 Task: In Heading Bookman old style with yellow colour. Font size of heading  '18 Pt. 'Font style of data Calibri. Font size of data  9 Pt. Alignment of headline & data Align center. Fill color in cell of heading  Red. Font color of data Black. Apply border in Data Outer Border only. In the sheet  Attendance Sheet for Weekly Follow-upbook
Action: Mouse moved to (175, 125)
Screenshot: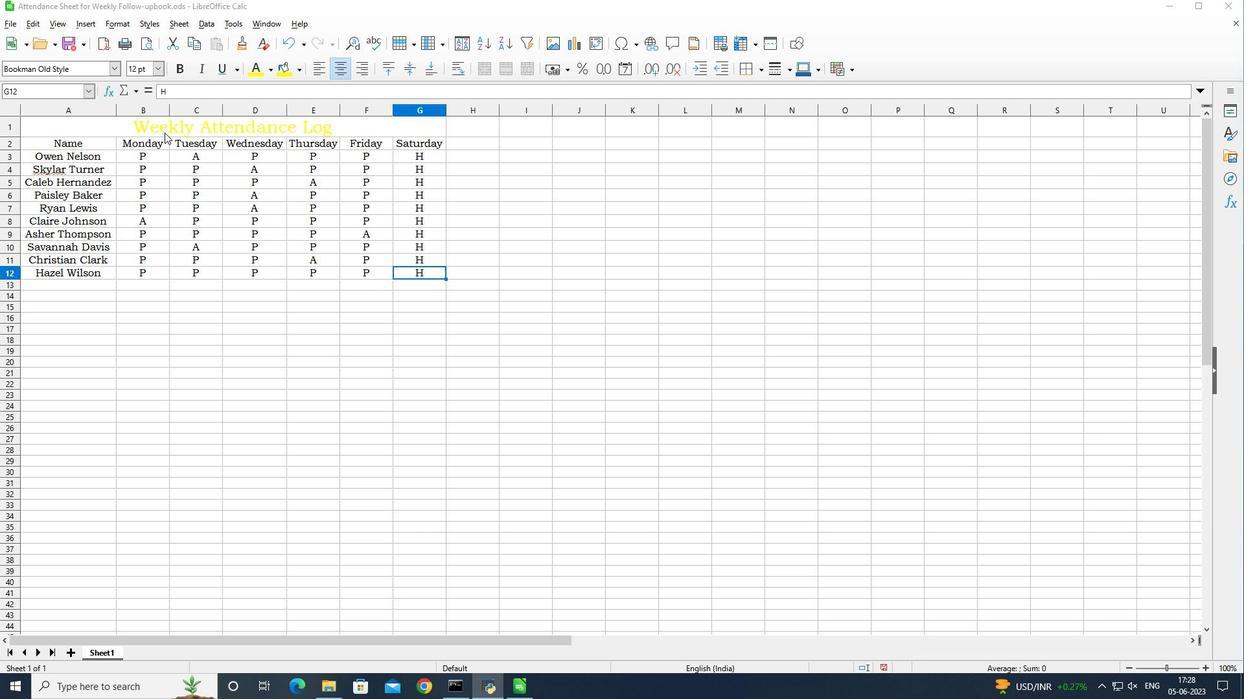
Action: Mouse pressed left at (175, 125)
Screenshot: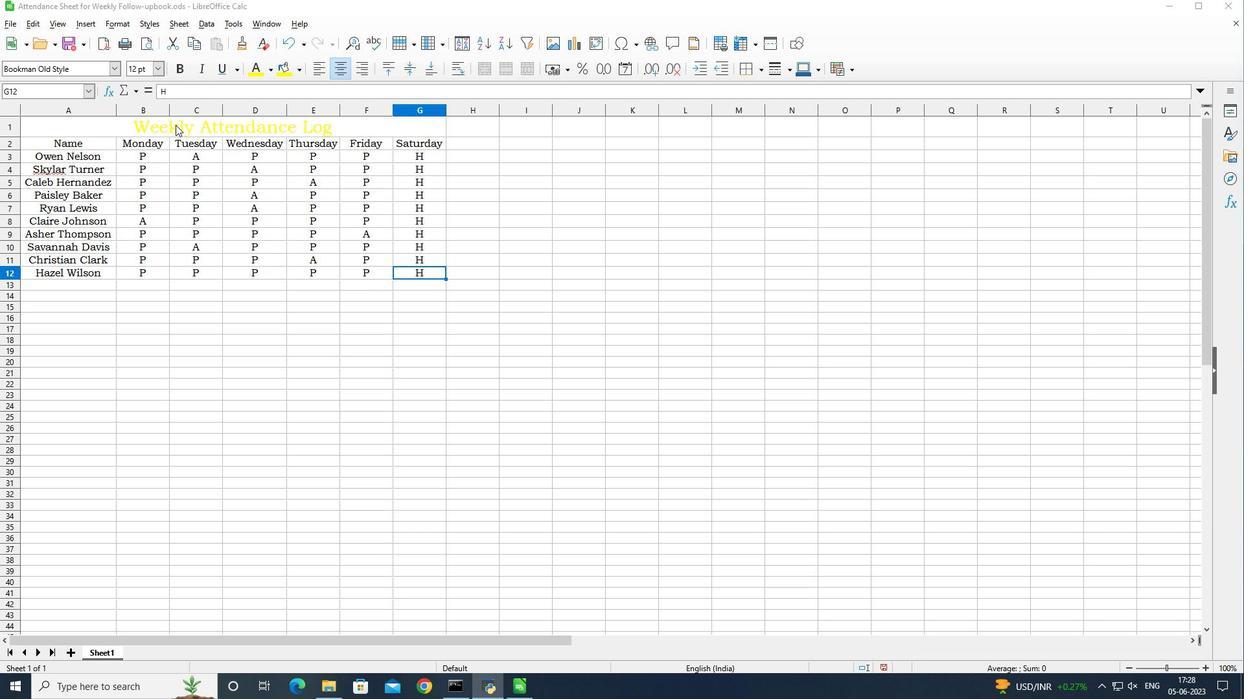 
Action: Mouse moved to (112, 64)
Screenshot: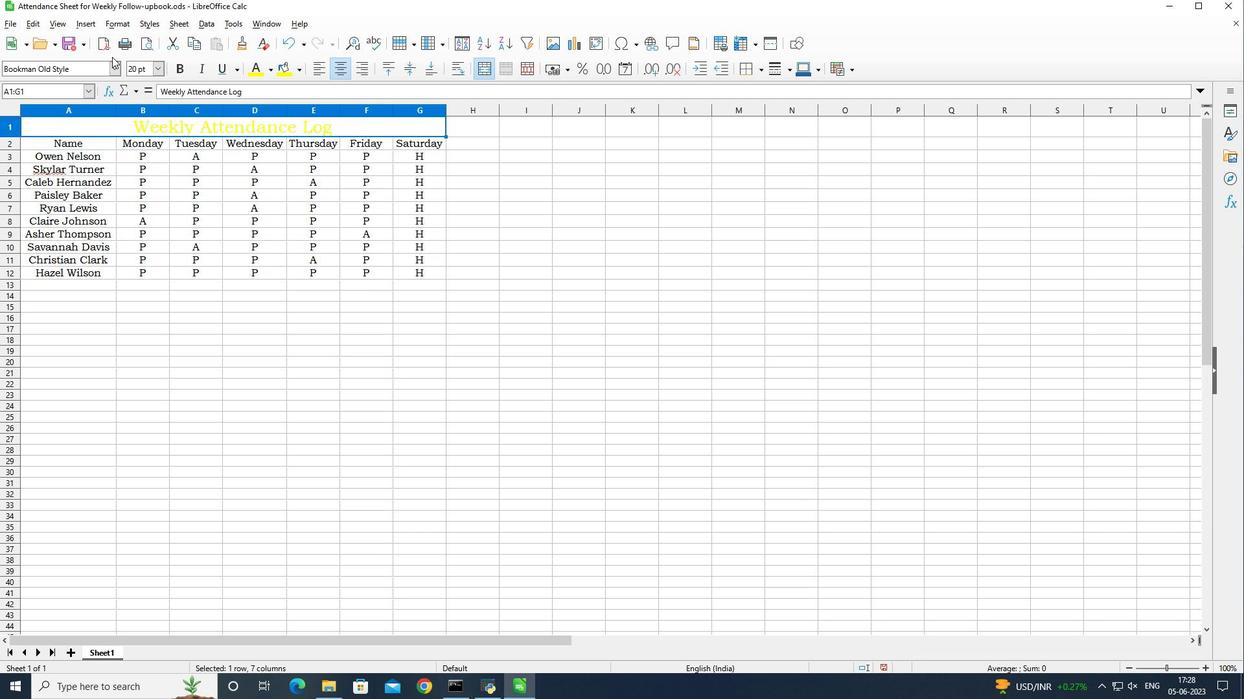 
Action: Mouse pressed left at (112, 64)
Screenshot: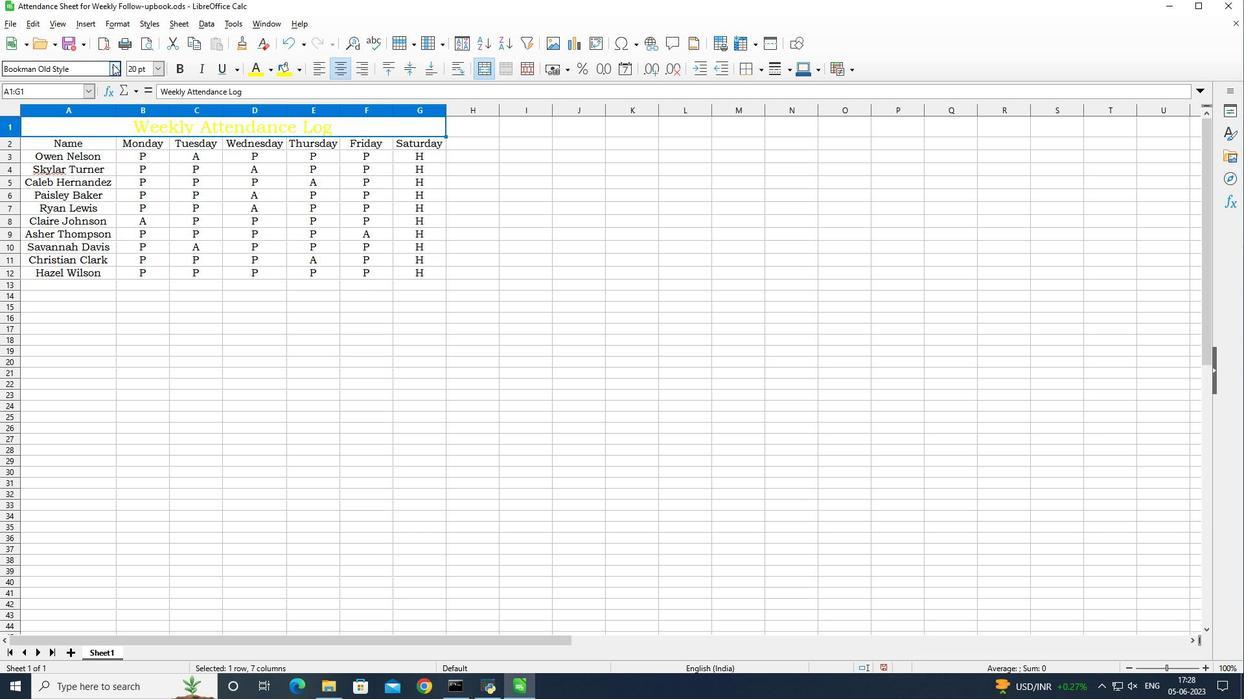 
Action: Mouse moved to (104, 89)
Screenshot: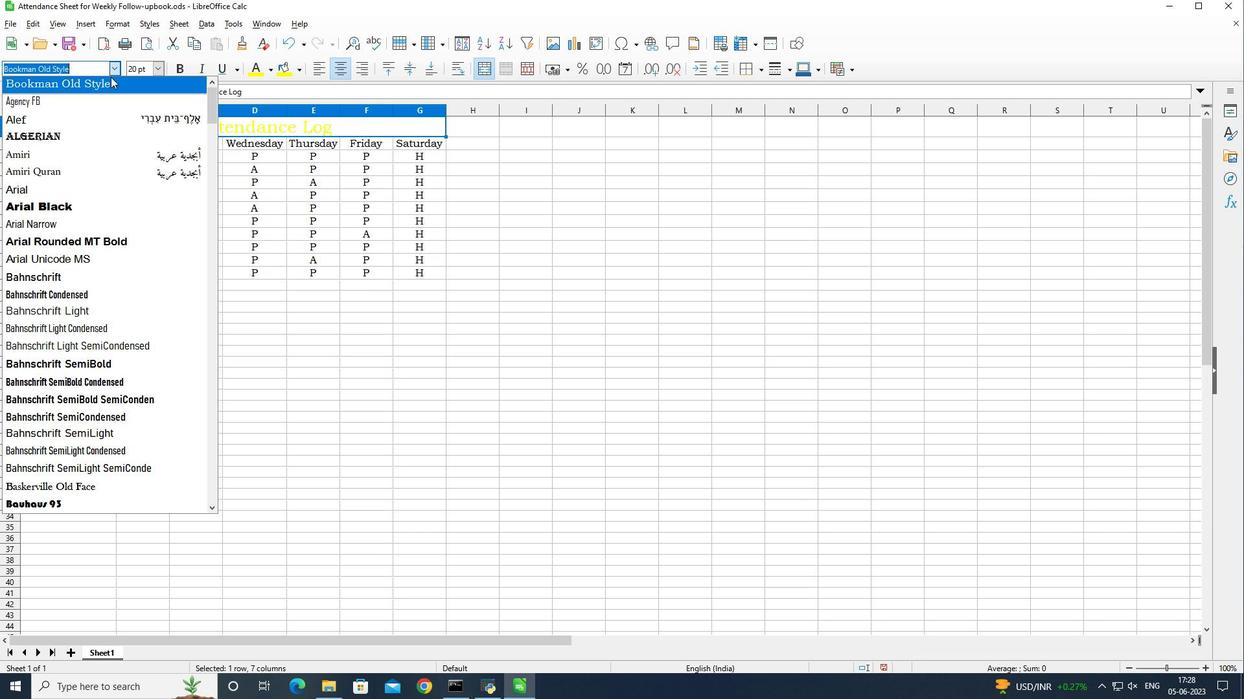 
Action: Mouse pressed left at (104, 89)
Screenshot: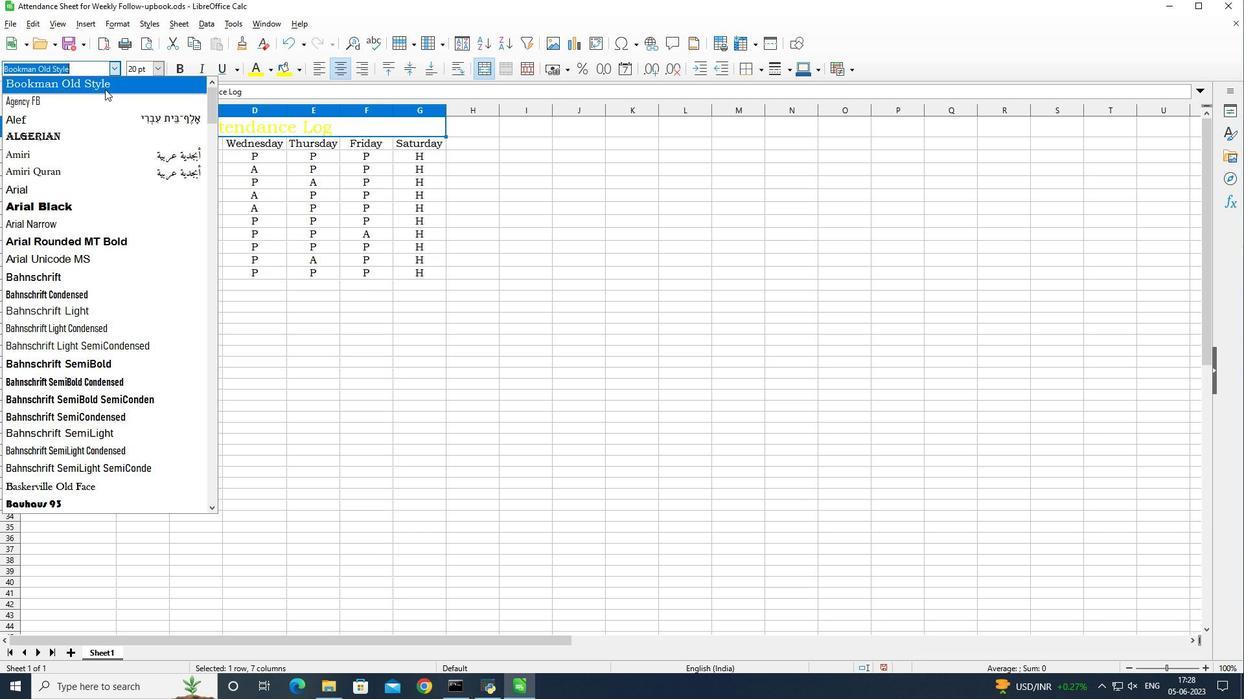 
Action: Mouse moved to (271, 73)
Screenshot: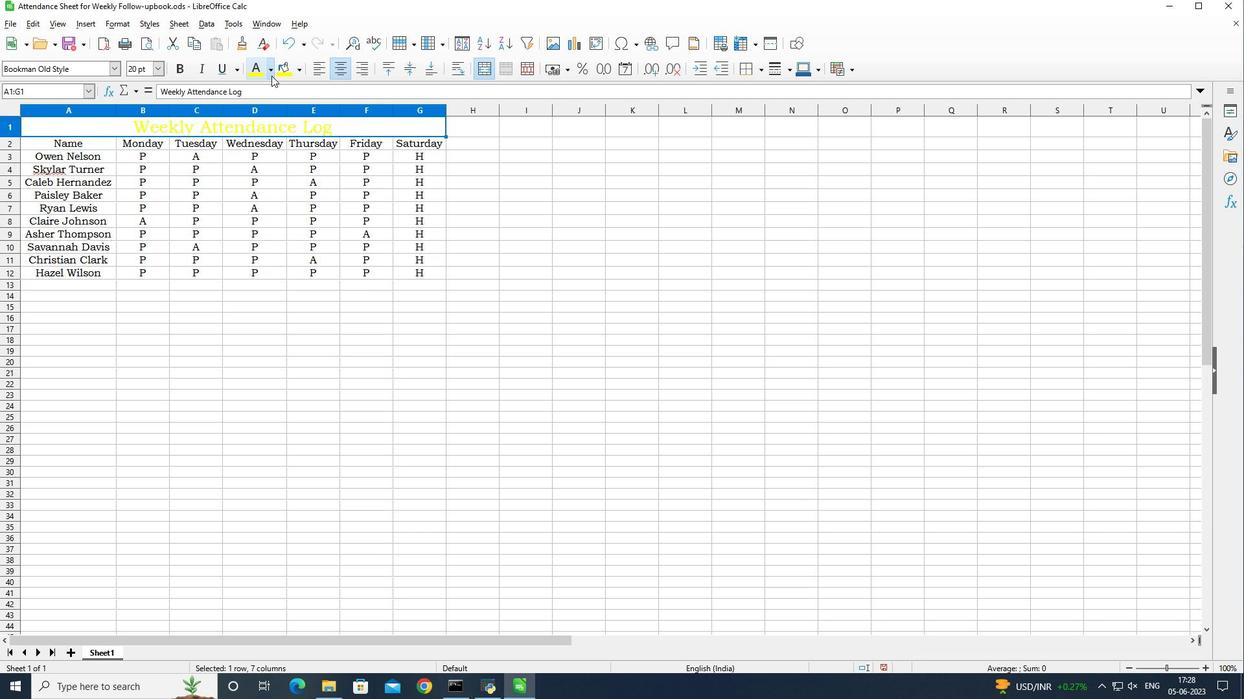 
Action: Mouse pressed left at (271, 73)
Screenshot: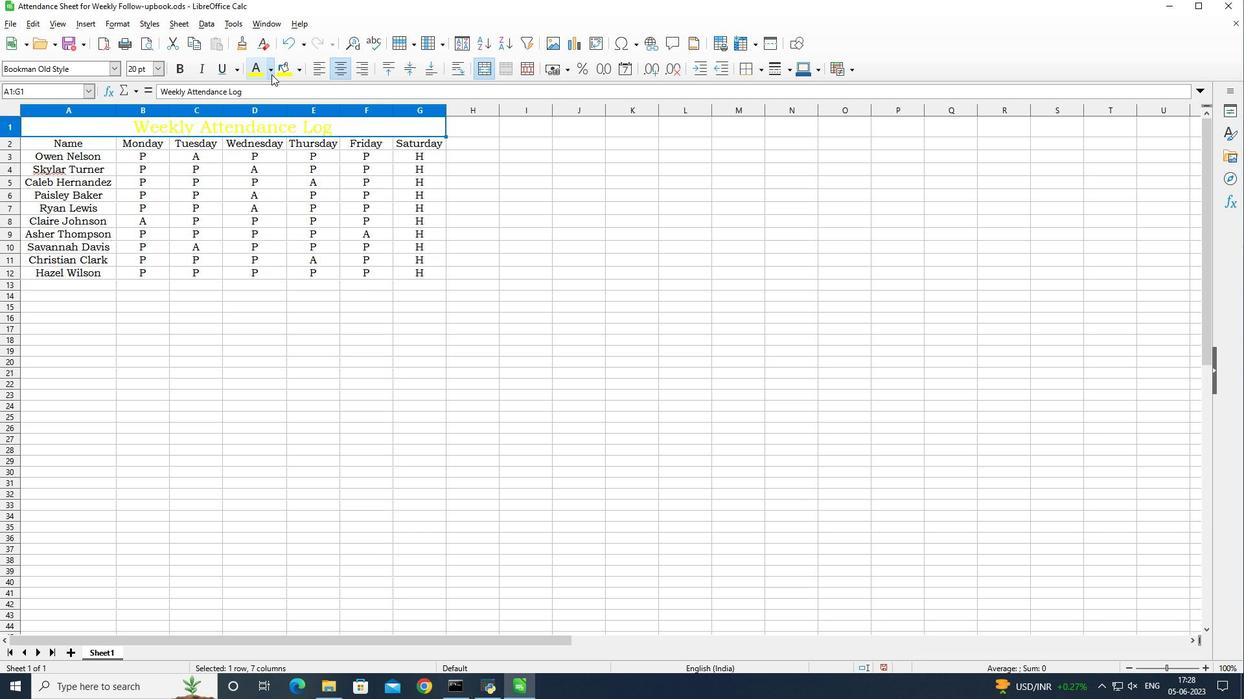 
Action: Mouse moved to (257, 161)
Screenshot: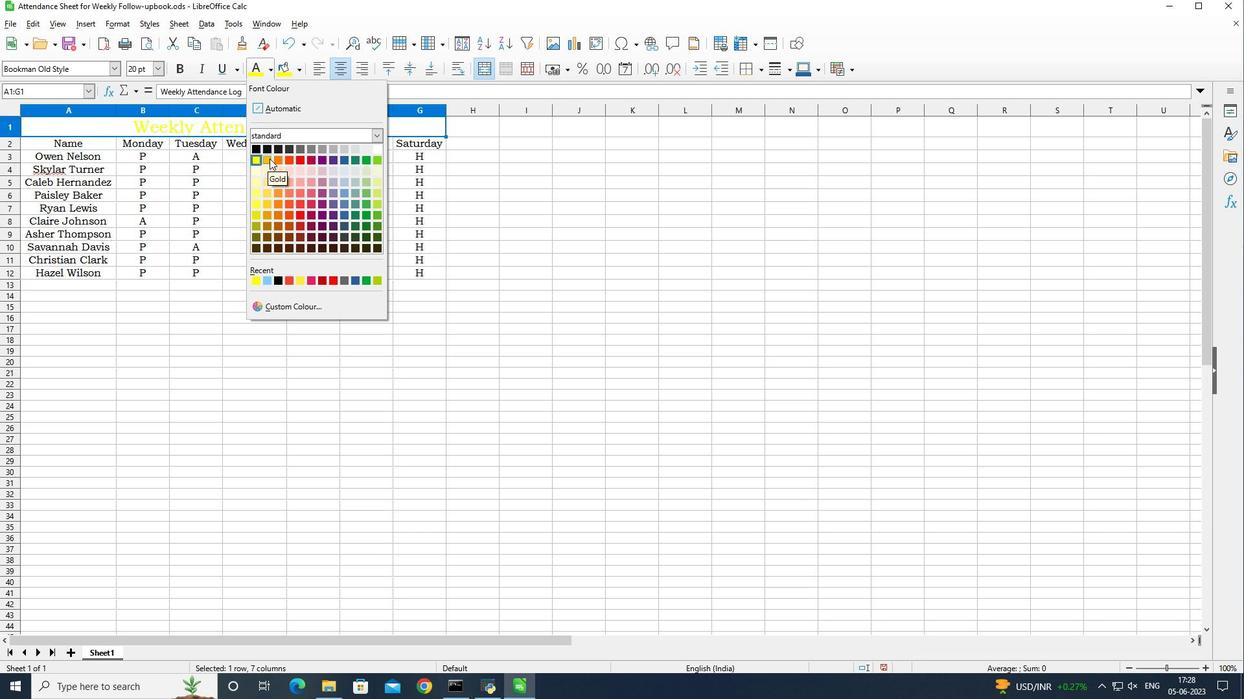 
Action: Mouse pressed left at (257, 161)
Screenshot: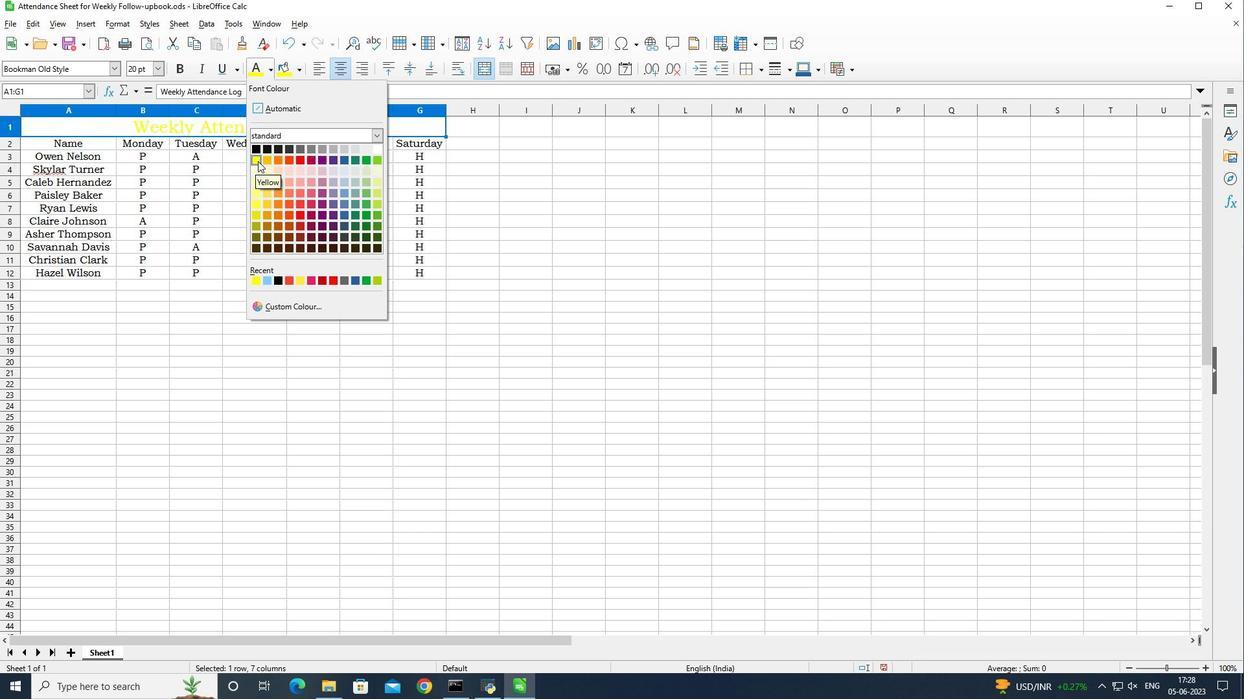 
Action: Mouse moved to (155, 69)
Screenshot: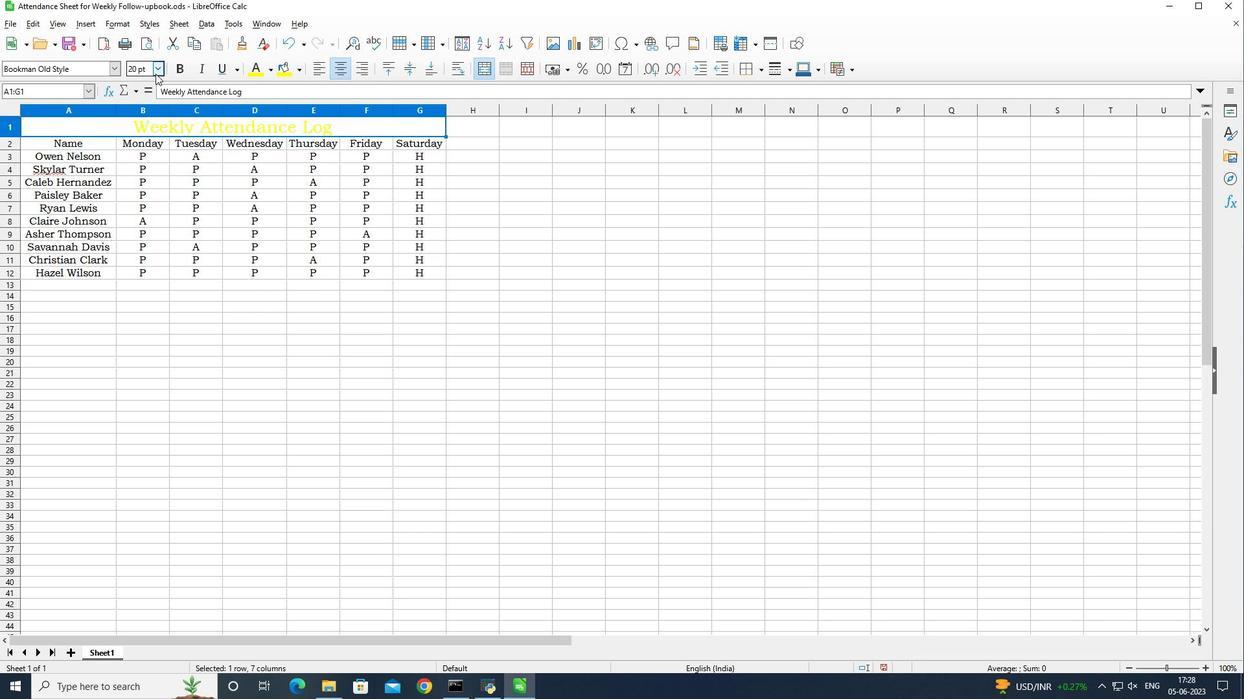 
Action: Mouse pressed left at (155, 69)
Screenshot: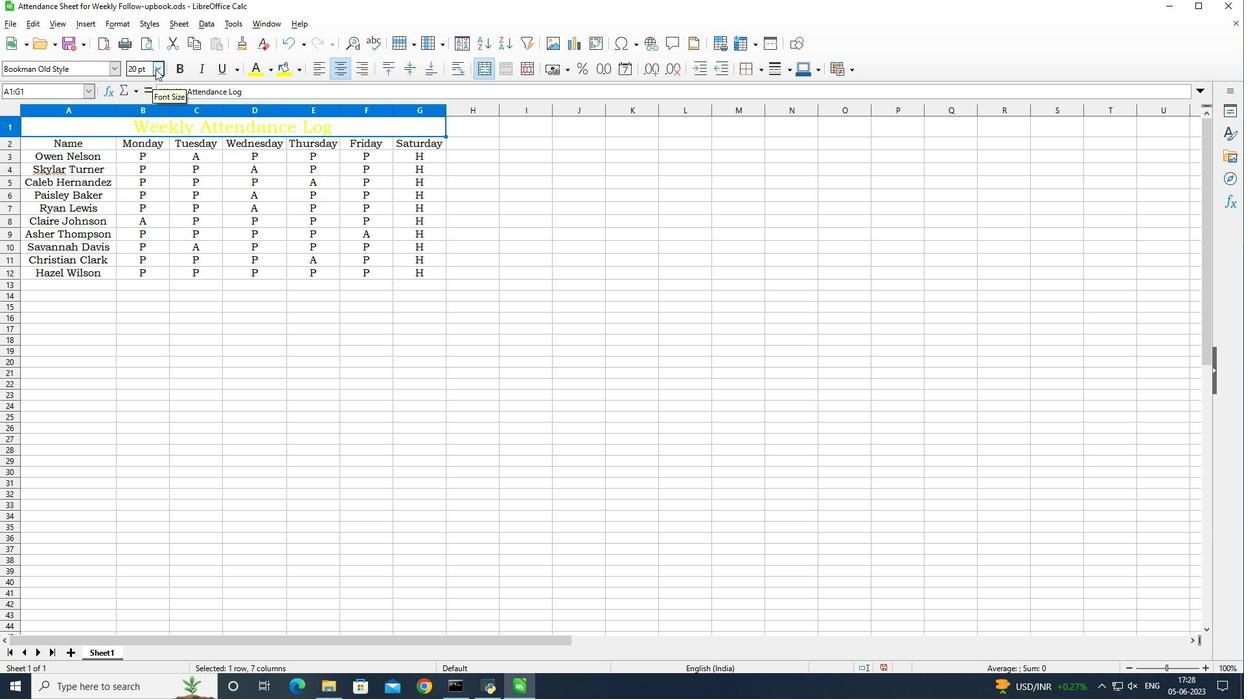 
Action: Mouse moved to (151, 202)
Screenshot: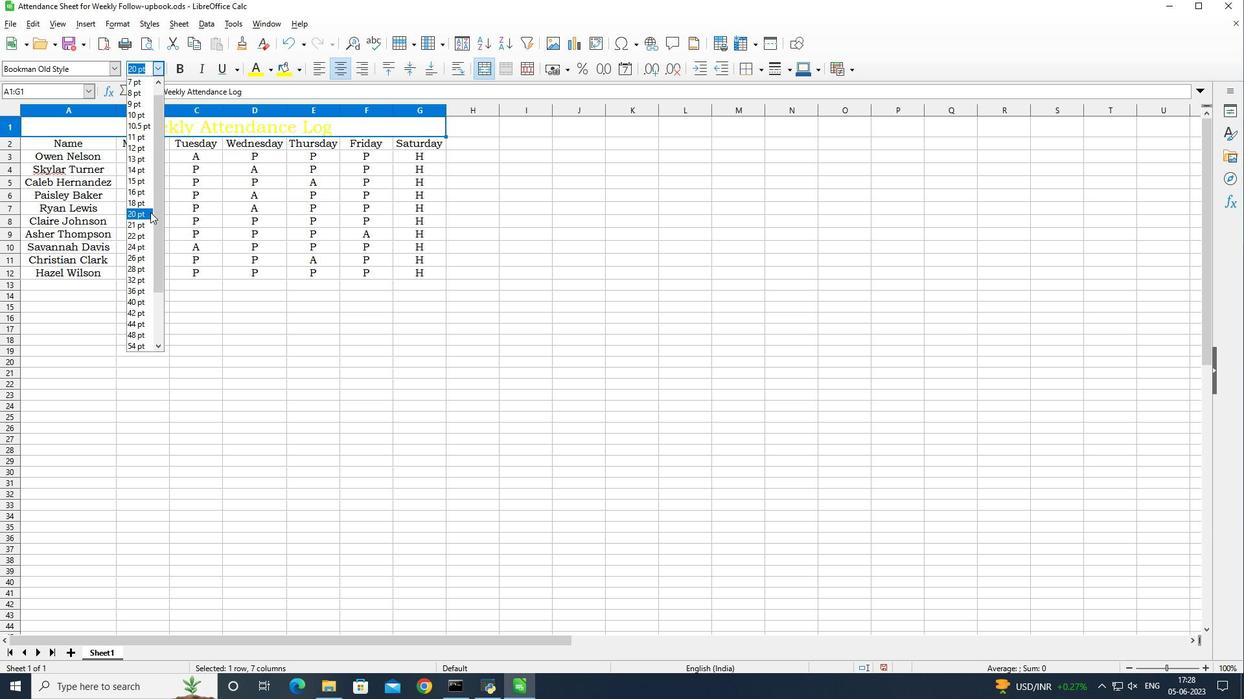 
Action: Mouse pressed left at (151, 202)
Screenshot: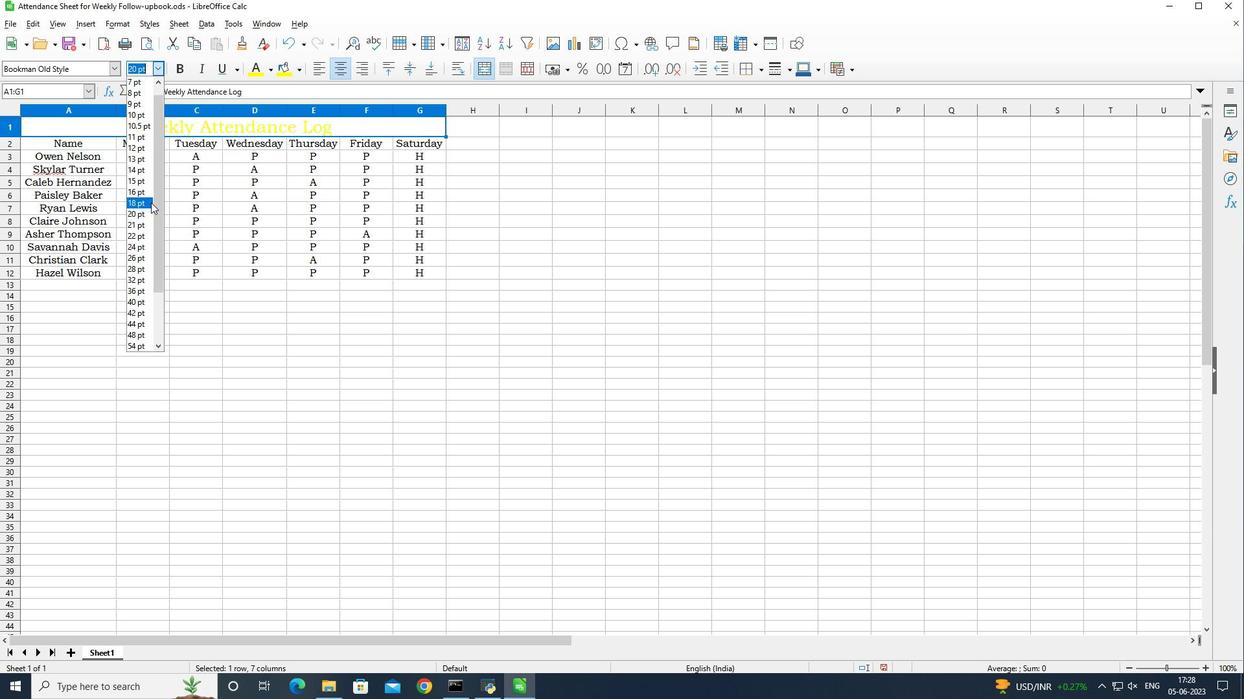 
Action: Mouse moved to (103, 142)
Screenshot: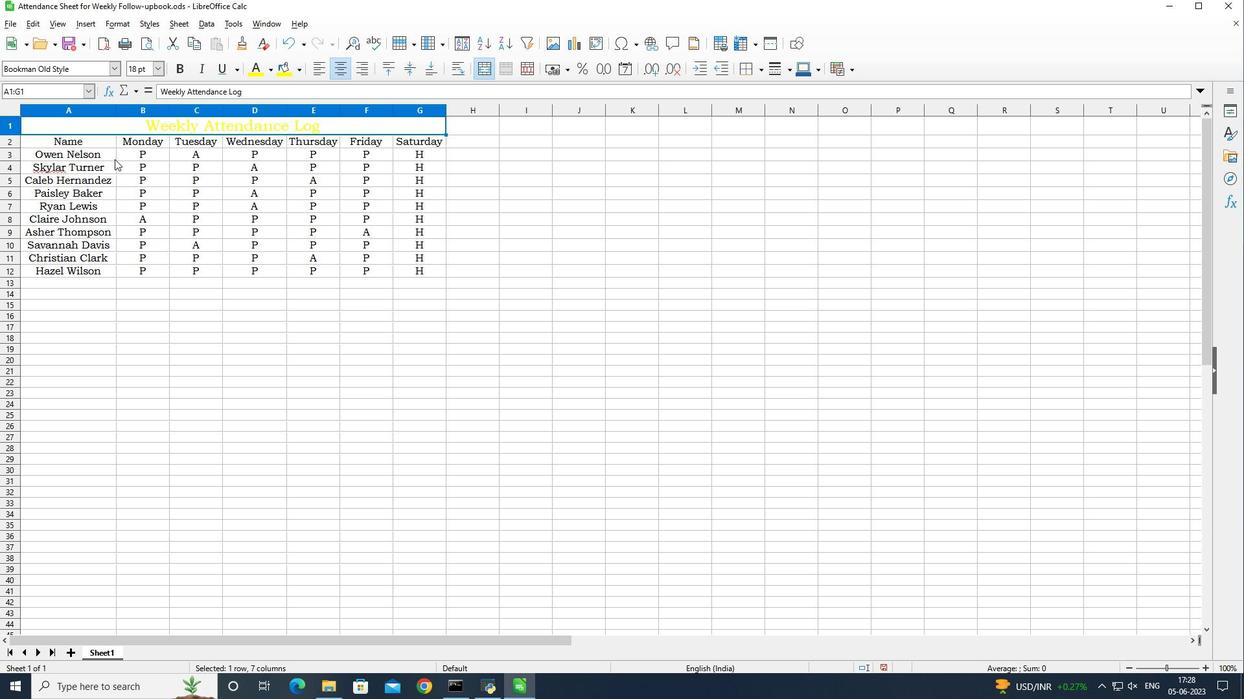 
Action: Mouse pressed left at (103, 142)
Screenshot: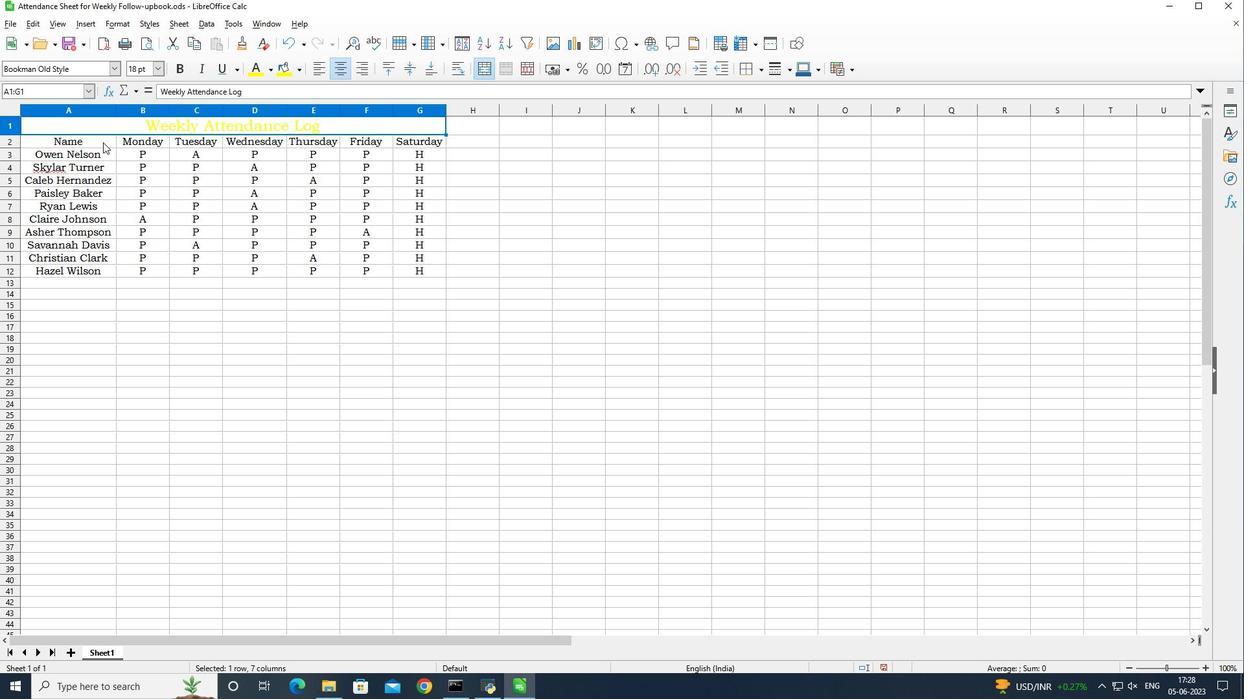 
Action: Mouse moved to (92, 141)
Screenshot: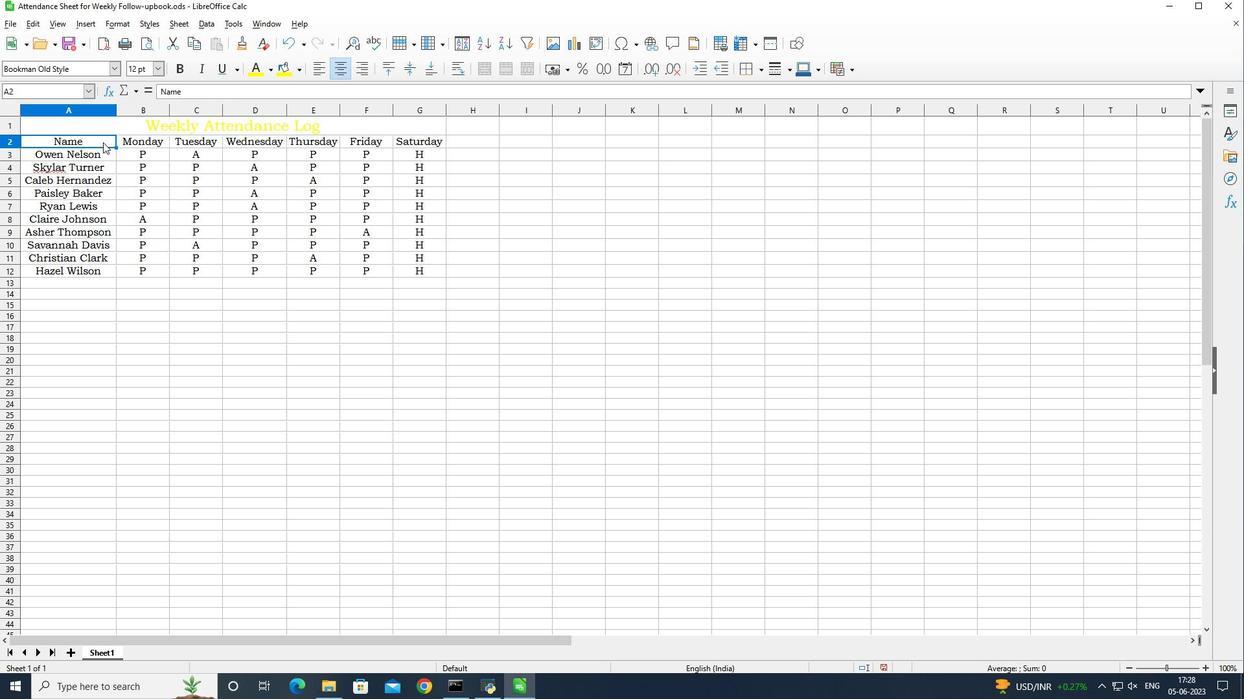 
Action: Mouse pressed left at (92, 141)
Screenshot: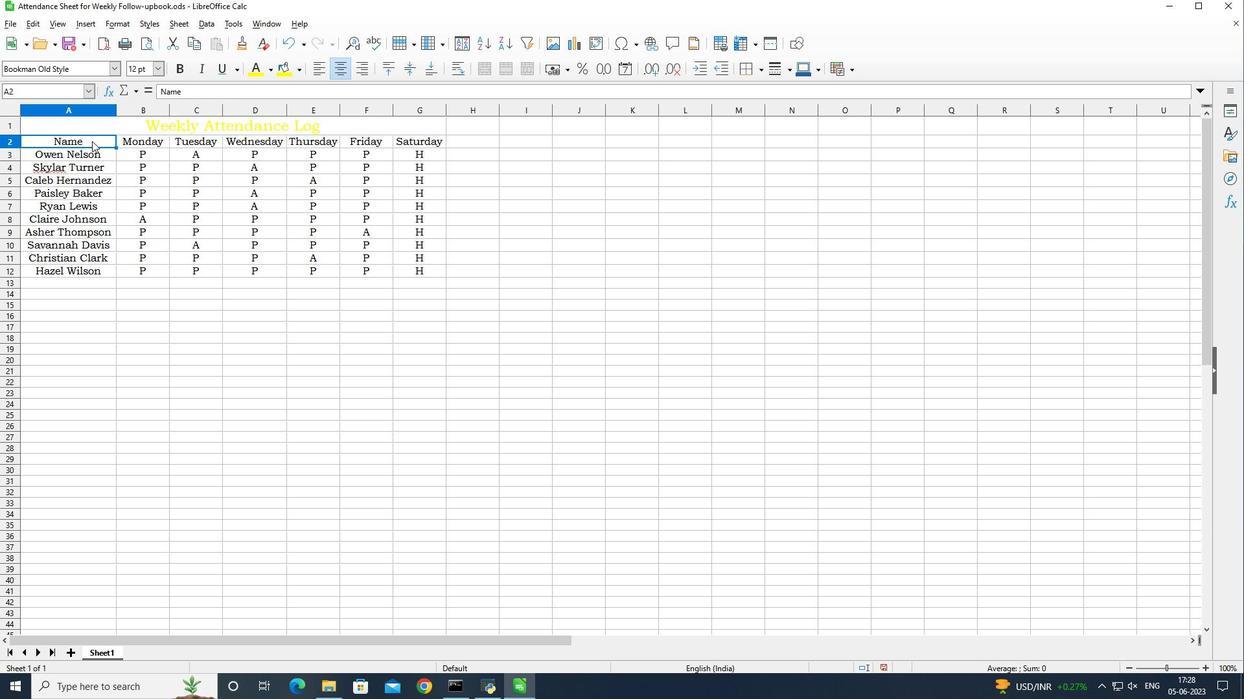 
Action: Mouse moved to (118, 71)
Screenshot: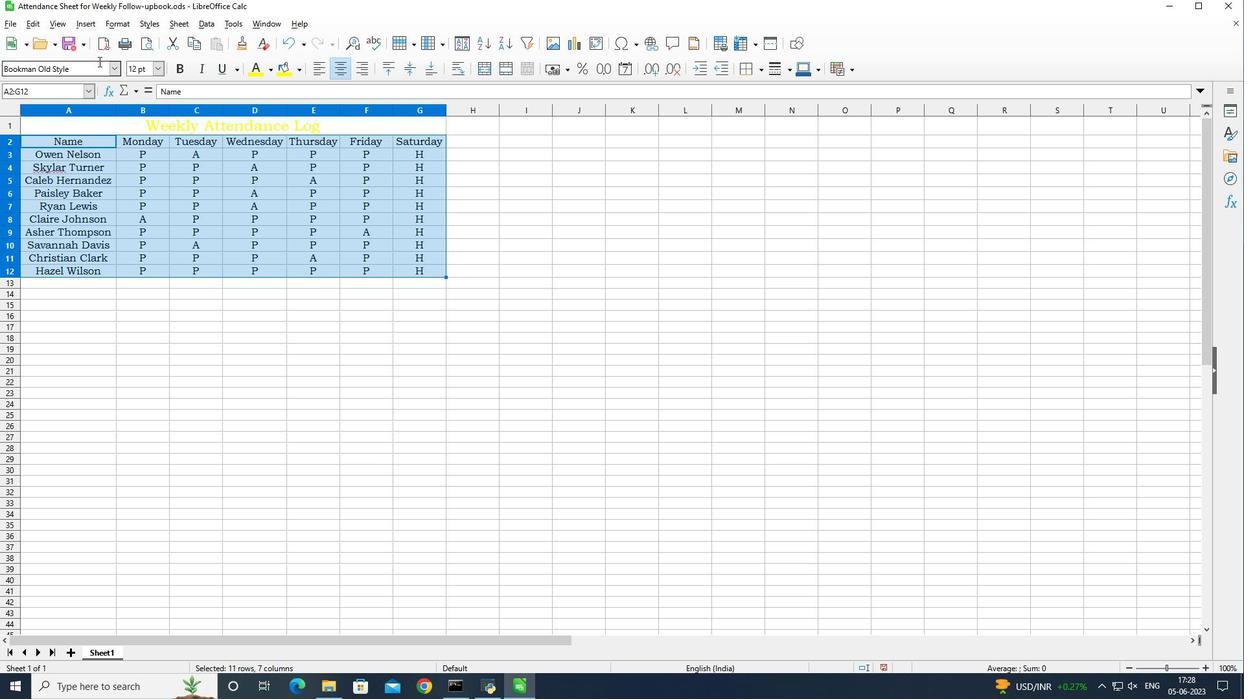 
Action: Mouse pressed left at (118, 71)
Screenshot: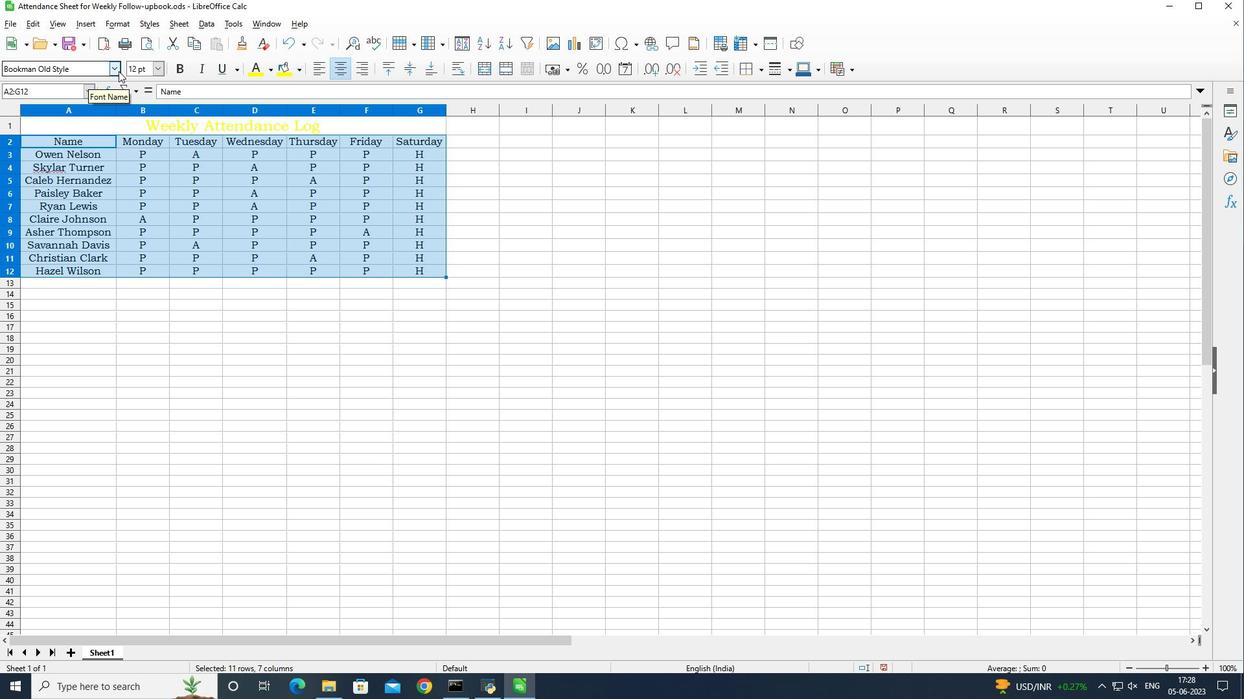 
Action: Mouse moved to (133, 319)
Screenshot: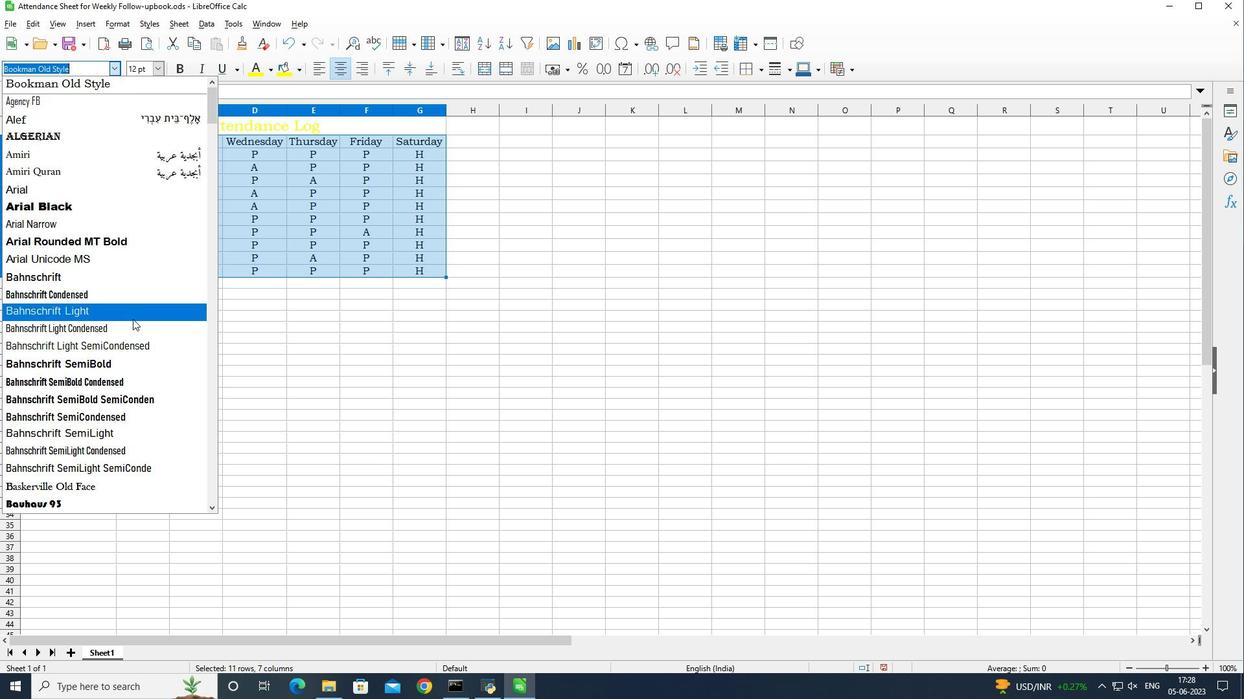 
Action: Mouse scrolled (133, 318) with delta (0, 0)
Screenshot: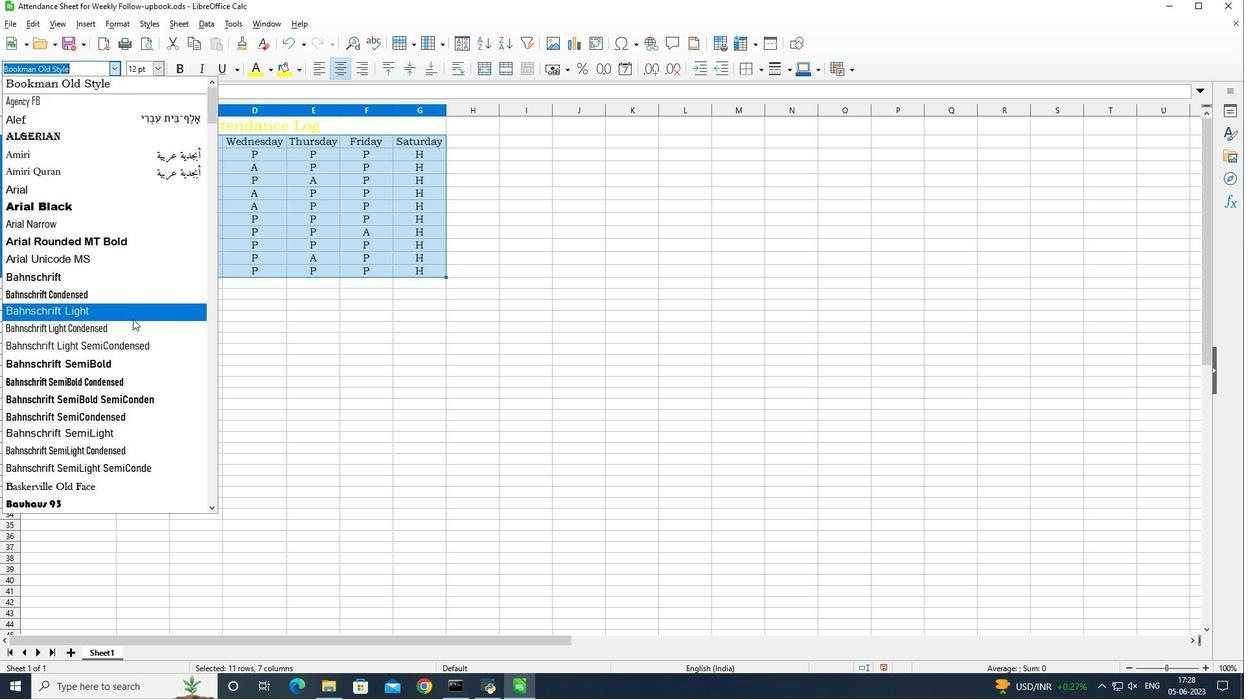 
Action: Mouse scrolled (133, 318) with delta (0, 0)
Screenshot: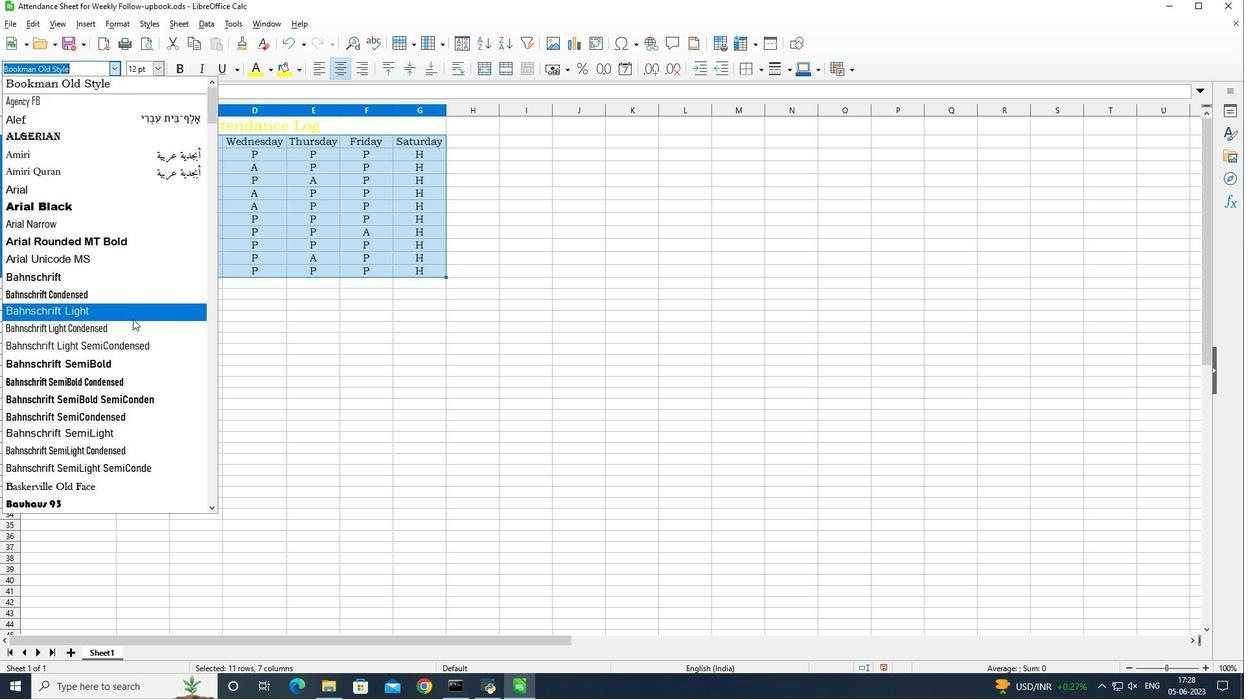 
Action: Mouse scrolled (133, 318) with delta (0, 0)
Screenshot: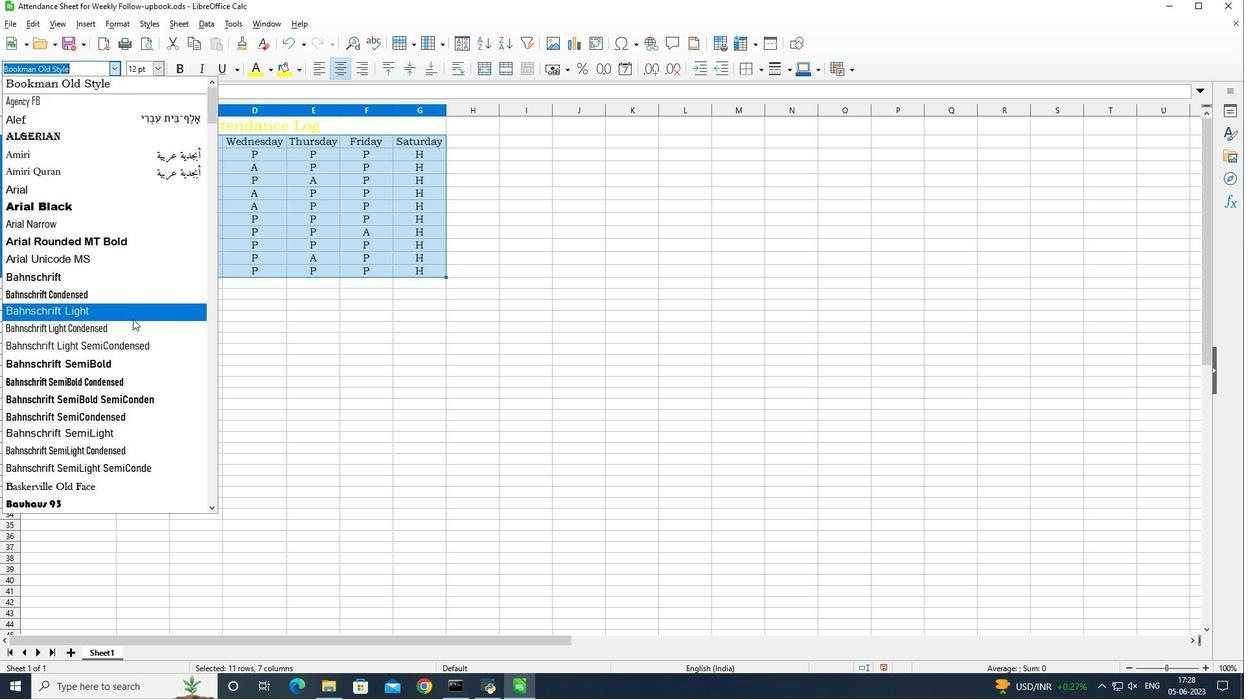 
Action: Mouse scrolled (133, 318) with delta (0, 0)
Screenshot: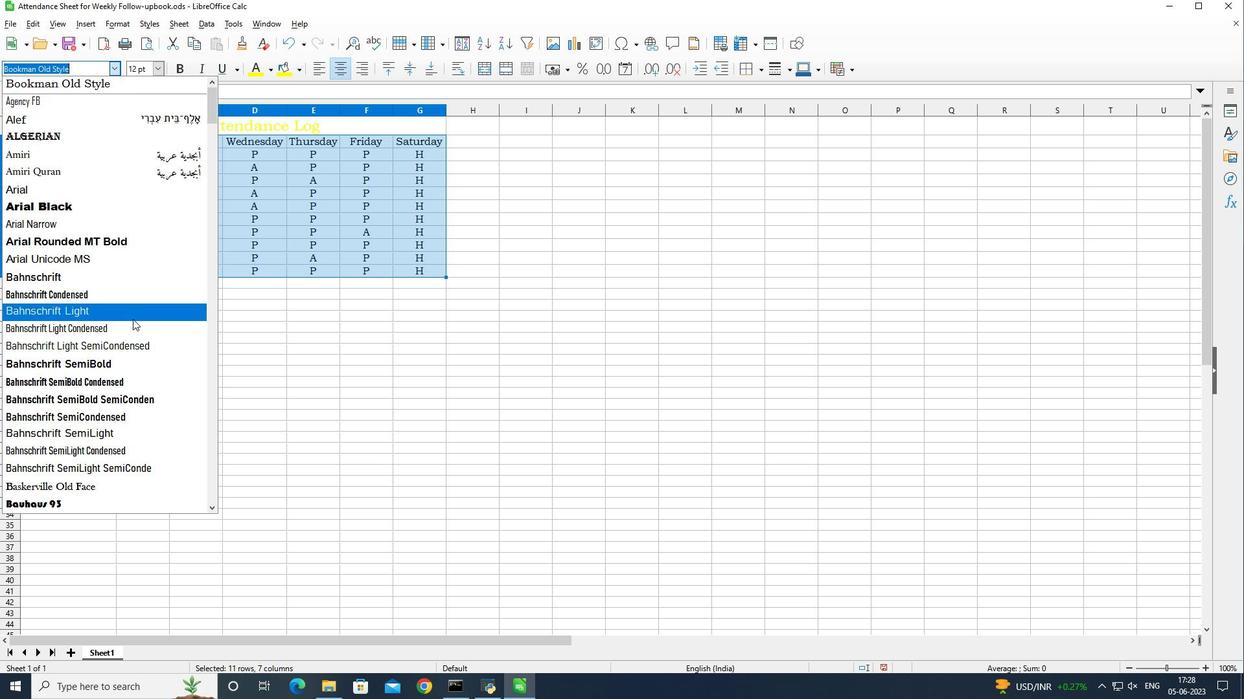 
Action: Mouse moved to (134, 320)
Screenshot: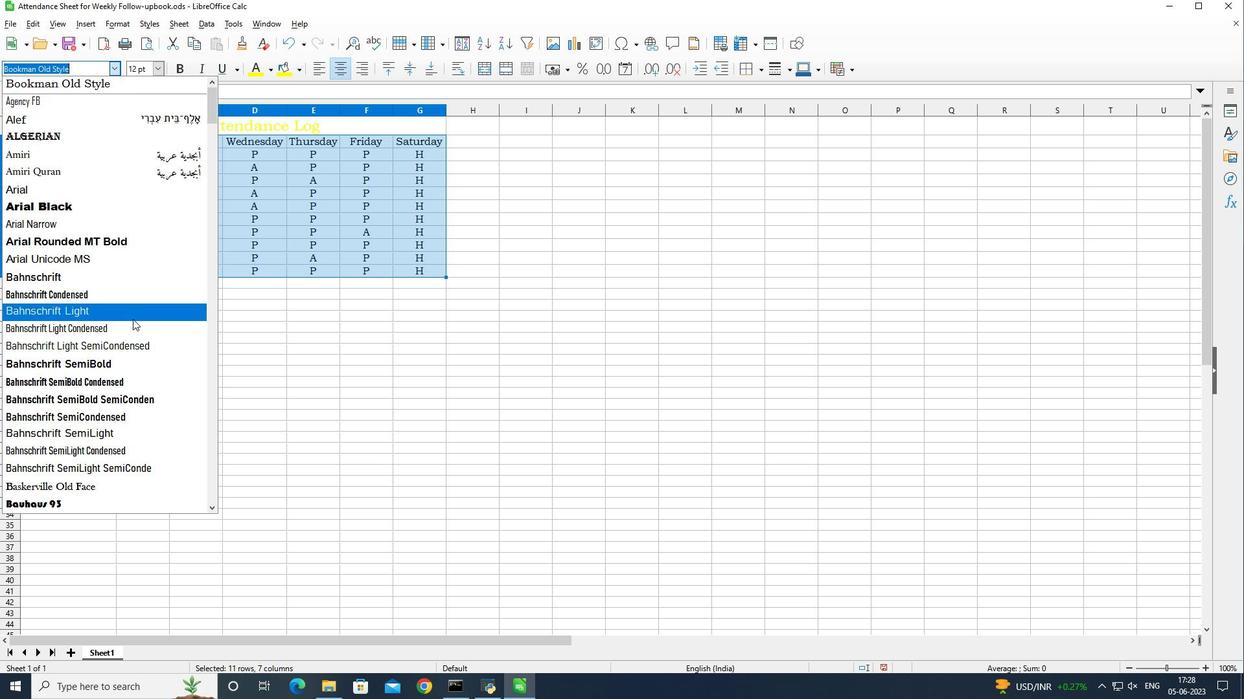 
Action: Mouse scrolled (134, 320) with delta (0, 0)
Screenshot: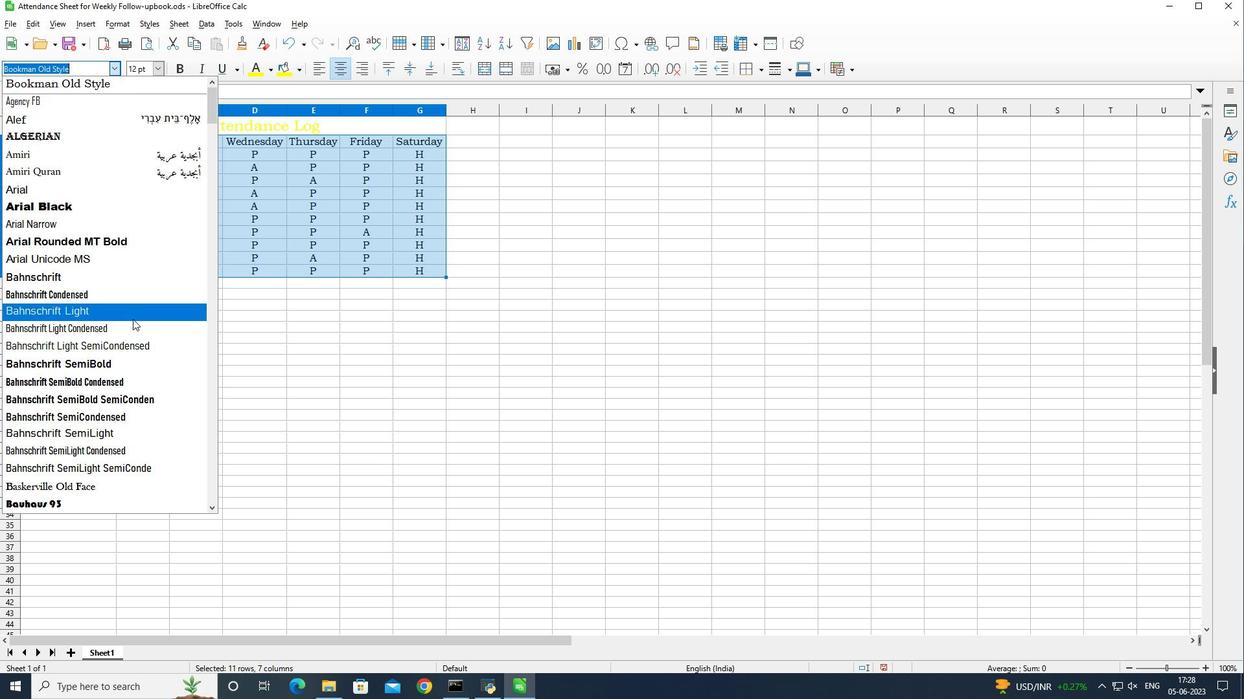 
Action: Mouse moved to (134, 321)
Screenshot: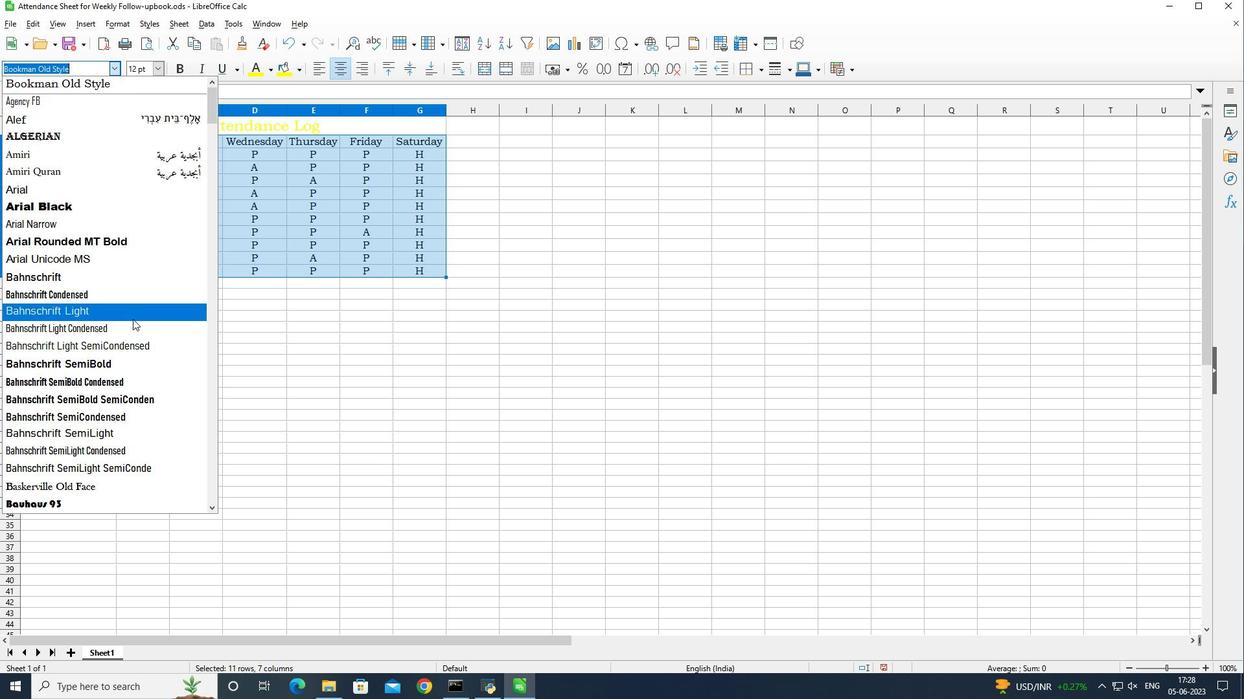 
Action: Mouse scrolled (134, 320) with delta (0, 0)
Screenshot: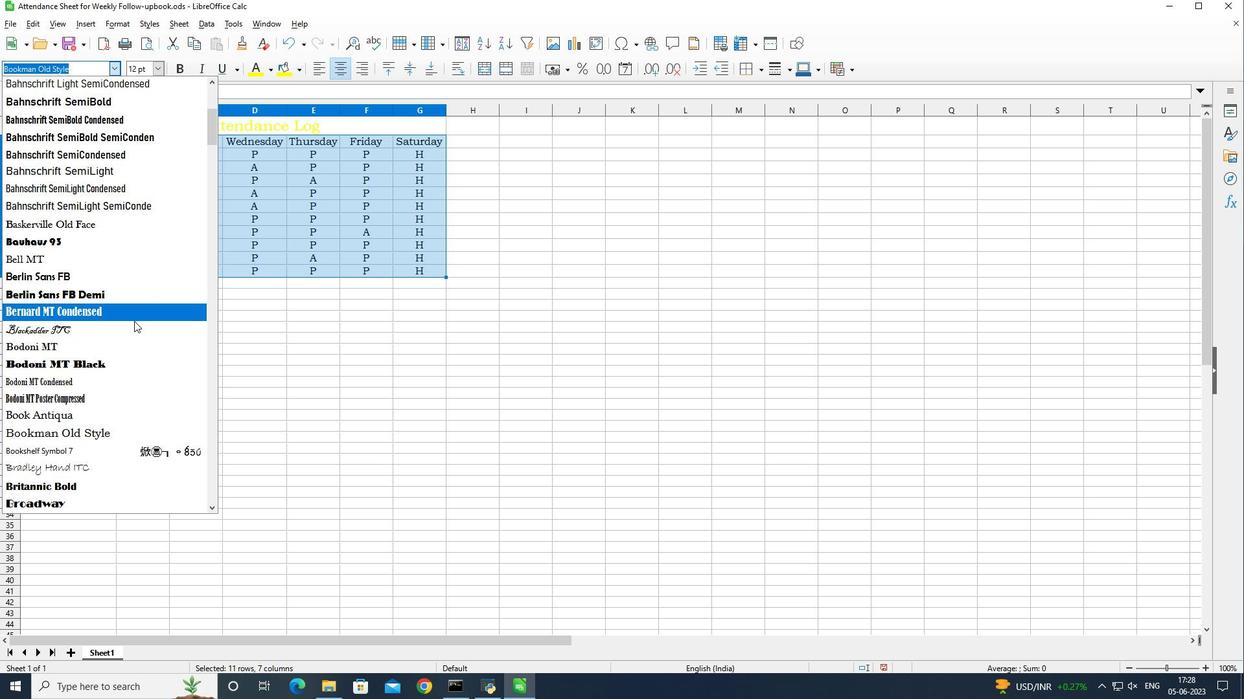 
Action: Mouse scrolled (134, 320) with delta (0, 0)
Screenshot: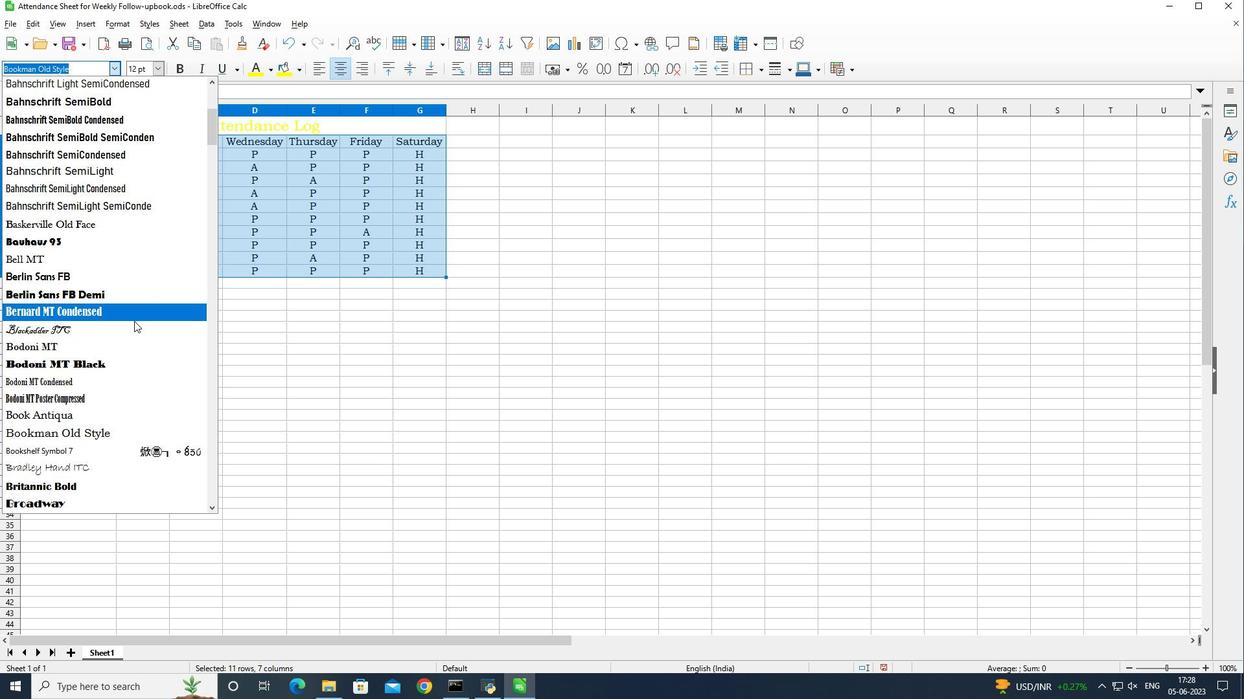 
Action: Mouse scrolled (134, 320) with delta (0, 0)
Screenshot: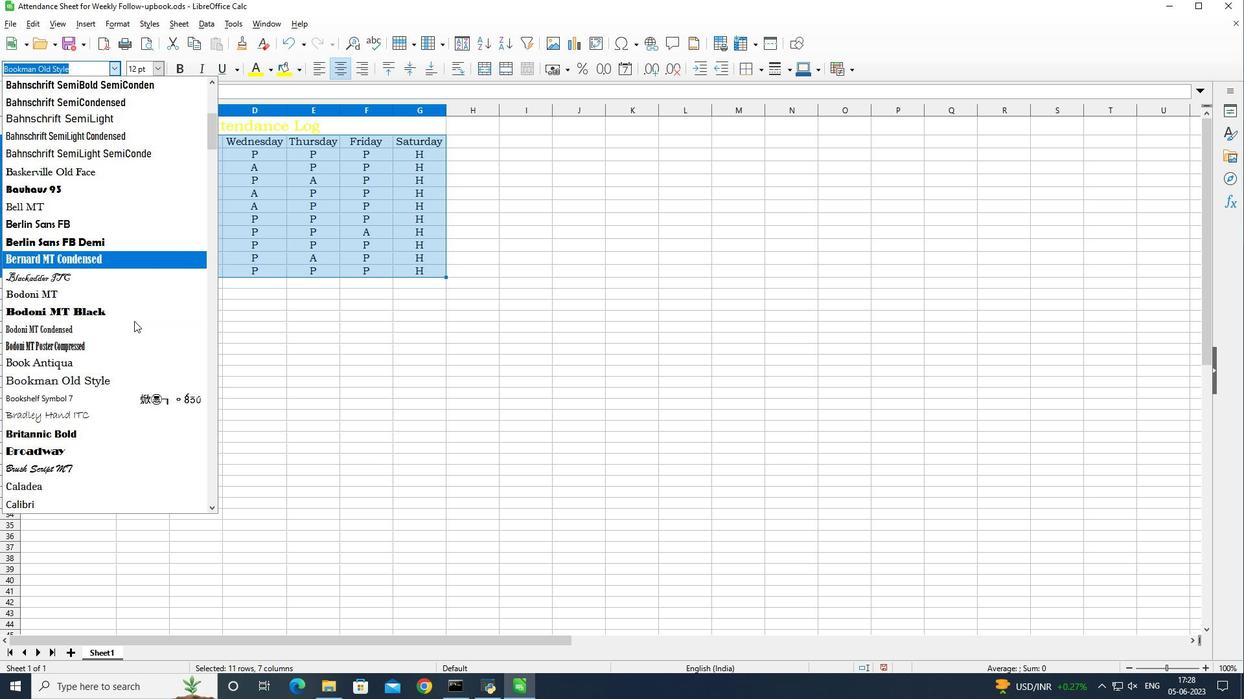 
Action: Mouse moved to (139, 315)
Screenshot: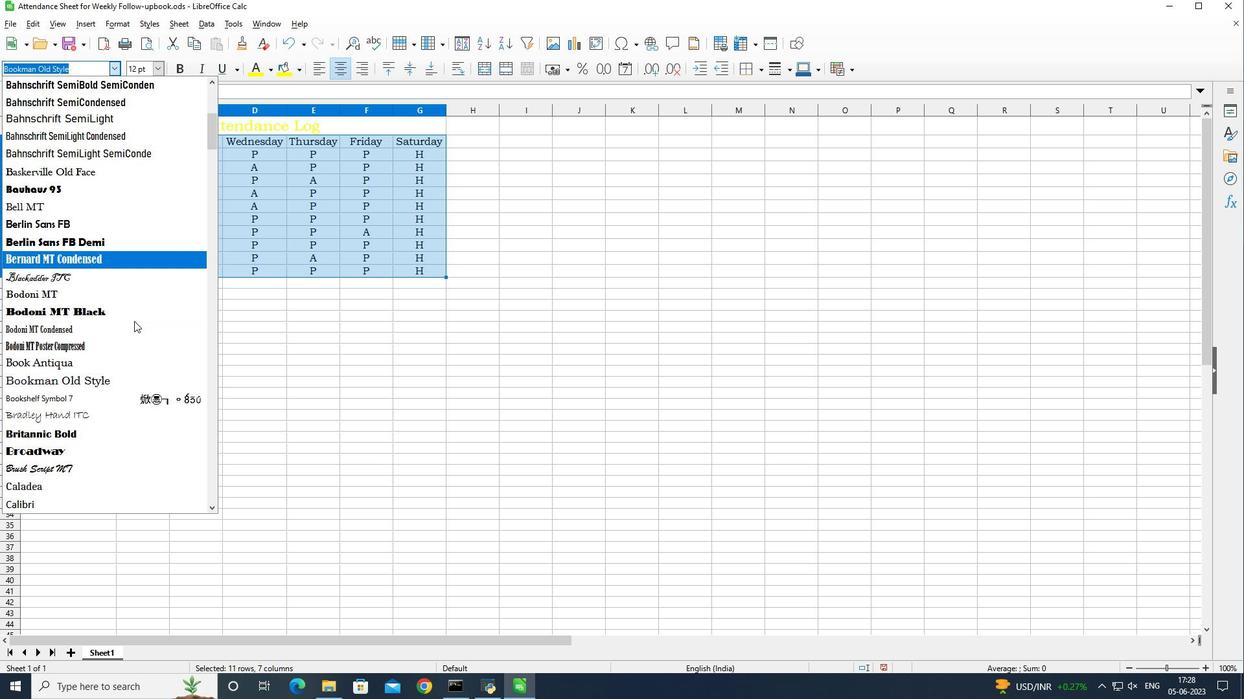 
Action: Mouse scrolled (139, 314) with delta (0, 0)
Screenshot: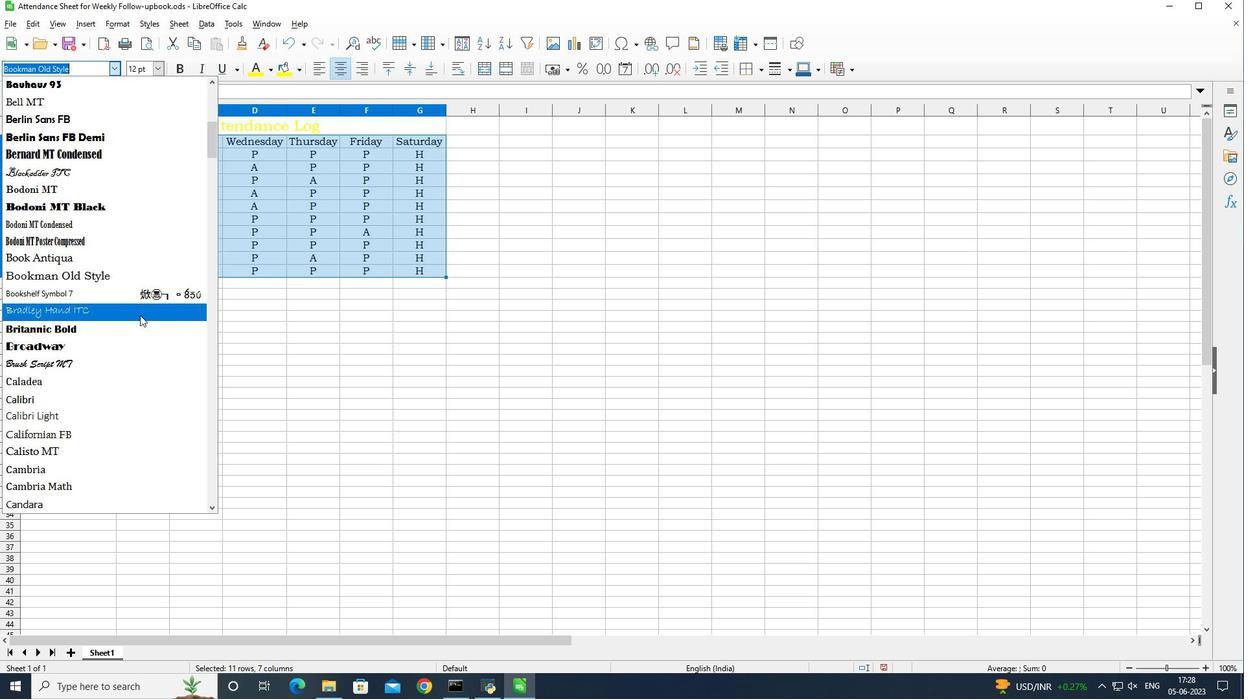 
Action: Mouse scrolled (139, 314) with delta (0, 0)
Screenshot: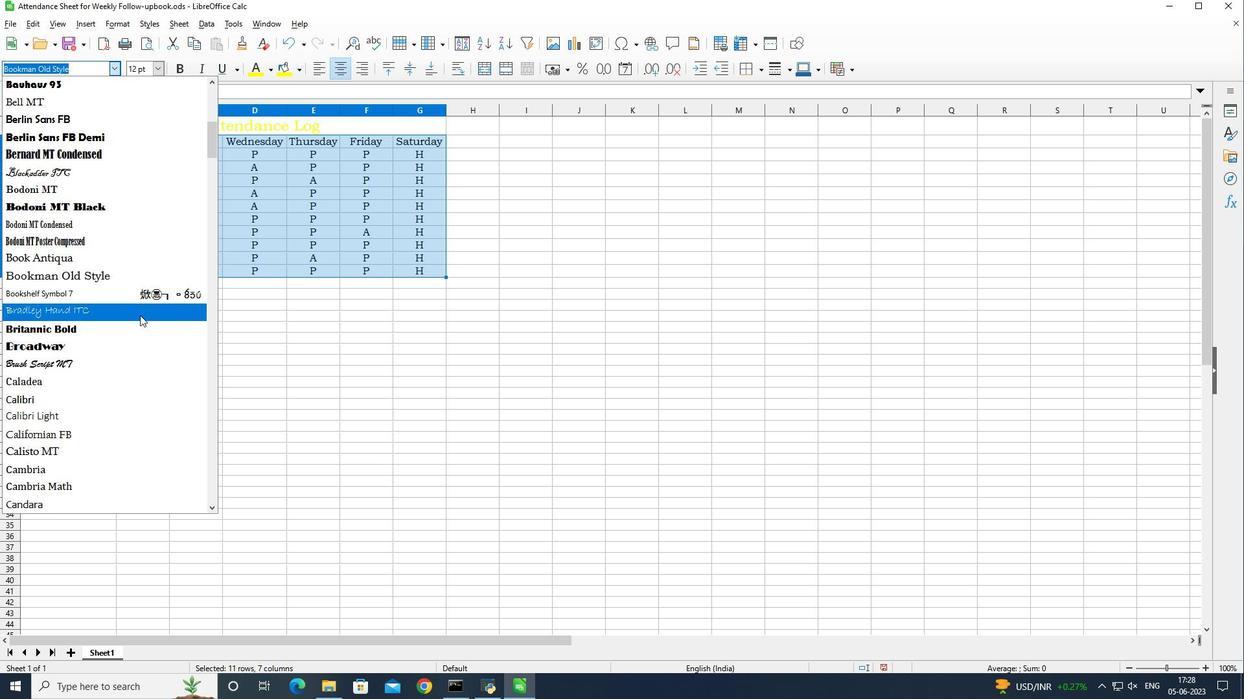 
Action: Mouse moved to (59, 303)
Screenshot: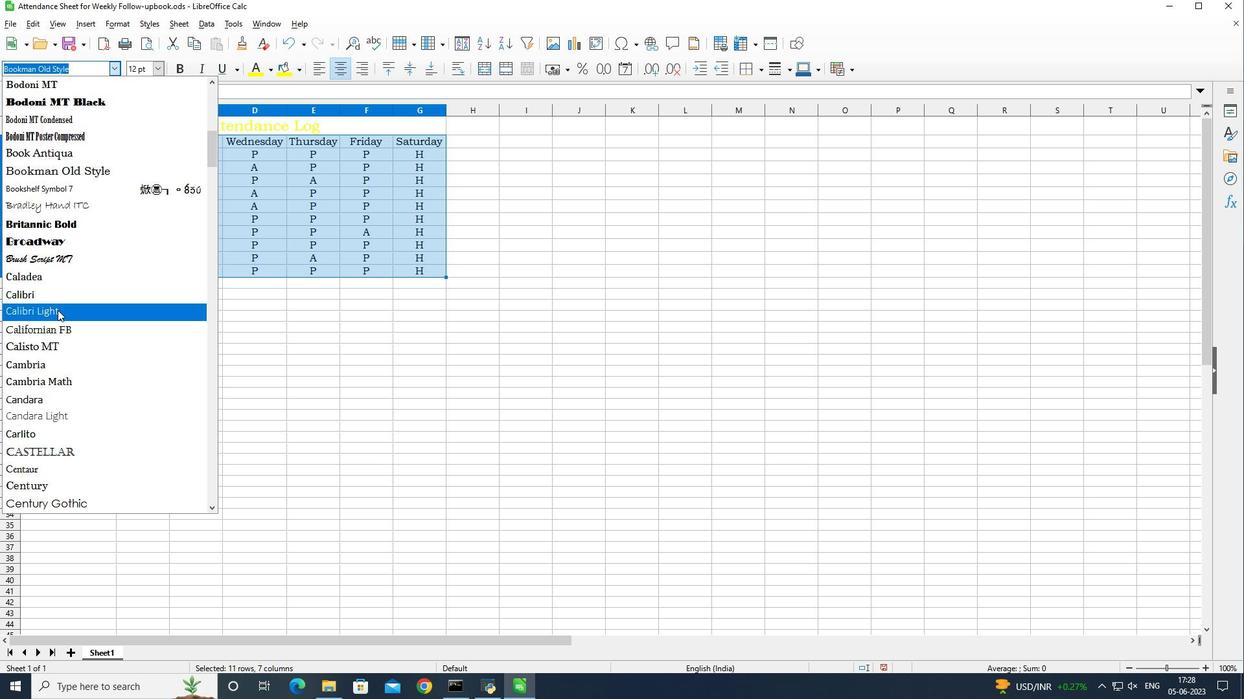 
Action: Mouse pressed left at (59, 303)
Screenshot: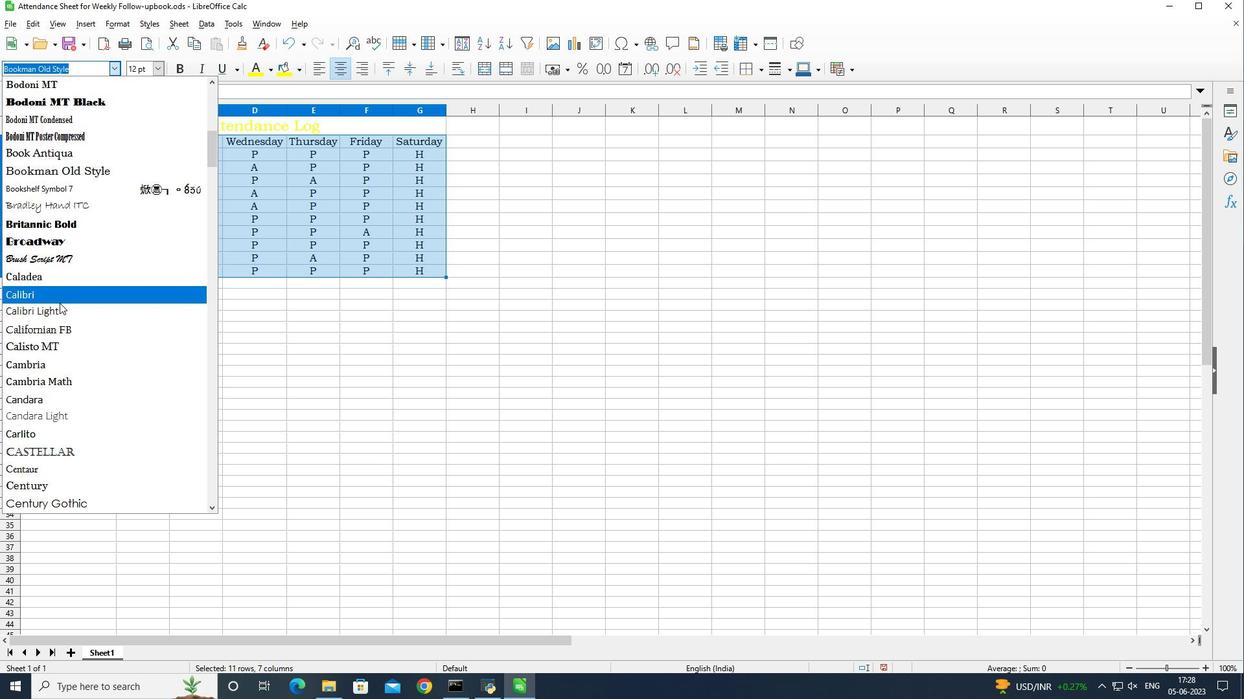 
Action: Mouse moved to (159, 72)
Screenshot: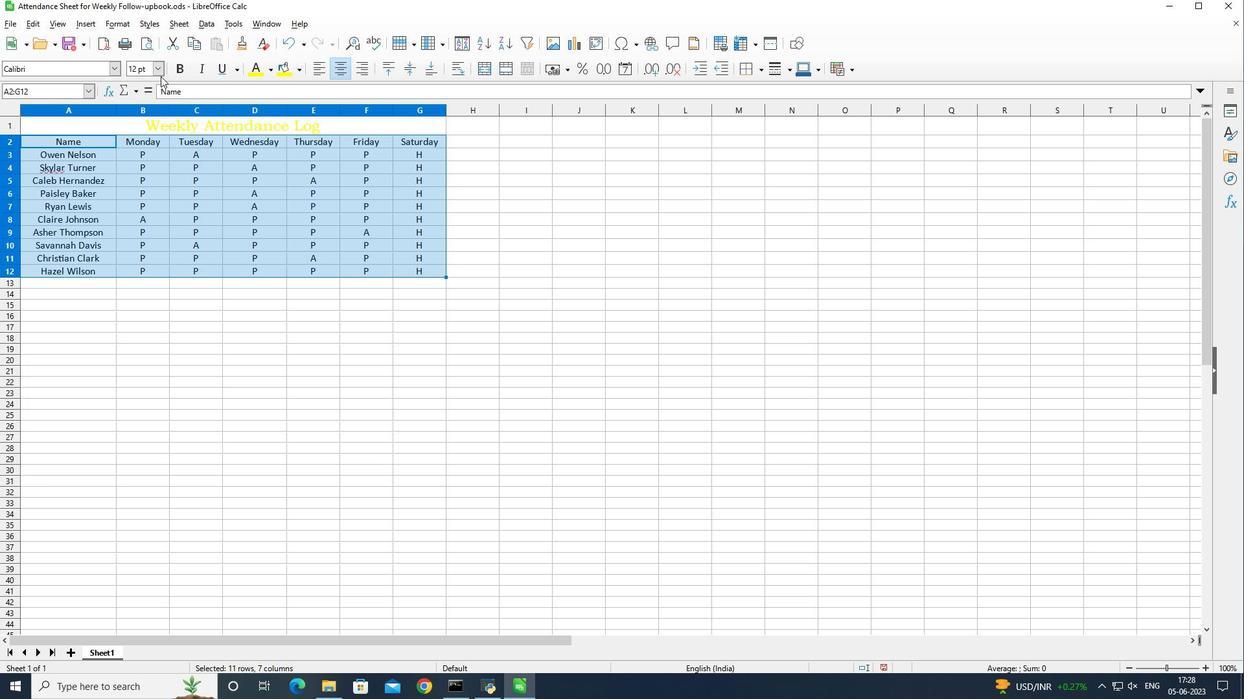 
Action: Mouse pressed left at (159, 72)
Screenshot: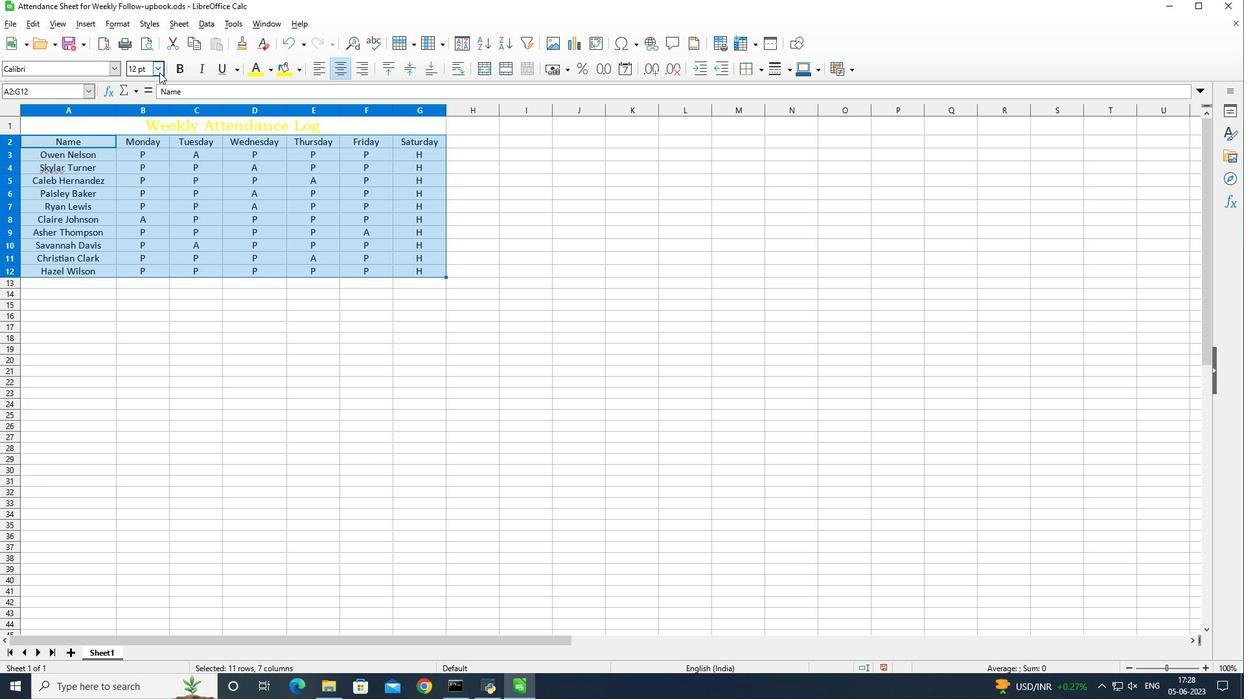 
Action: Mouse moved to (147, 116)
Screenshot: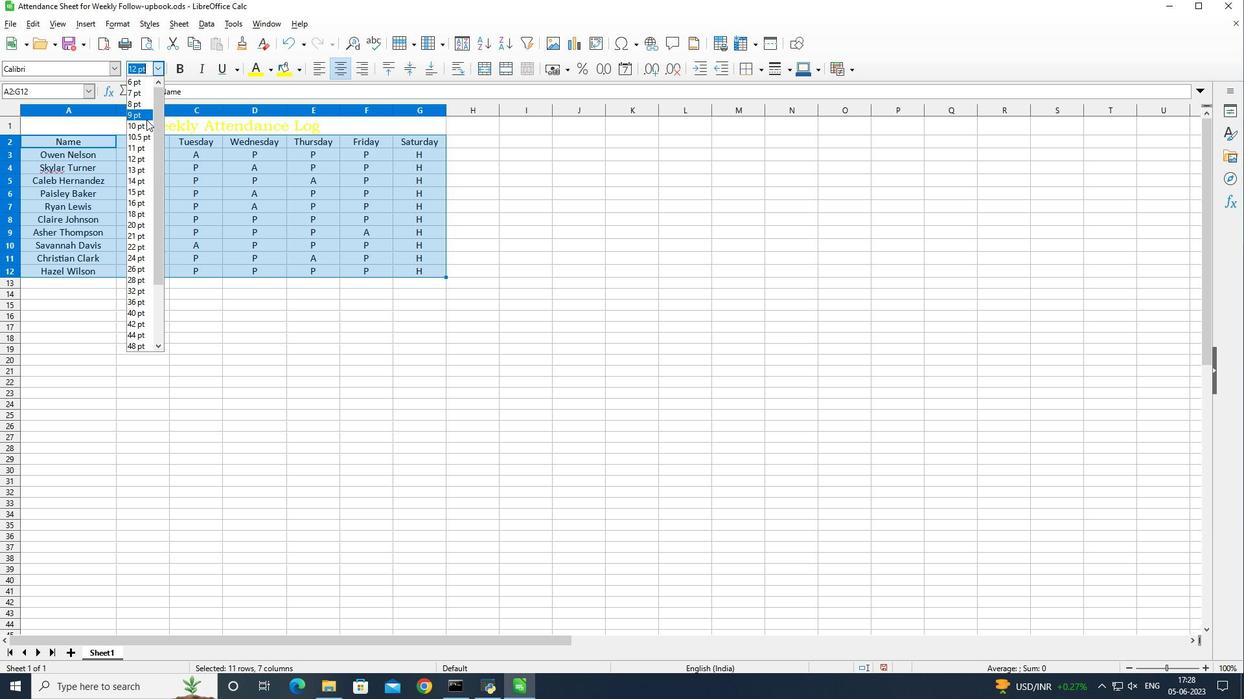 
Action: Mouse pressed left at (147, 116)
Screenshot: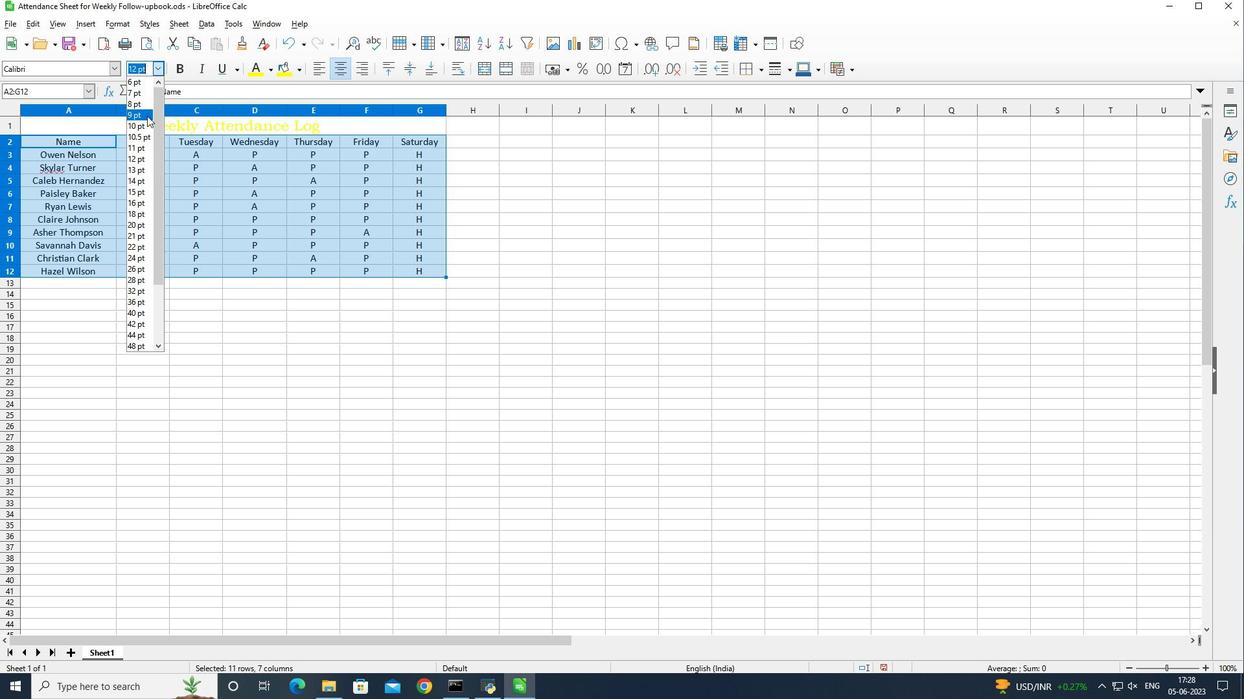 
Action: Mouse moved to (241, 128)
Screenshot: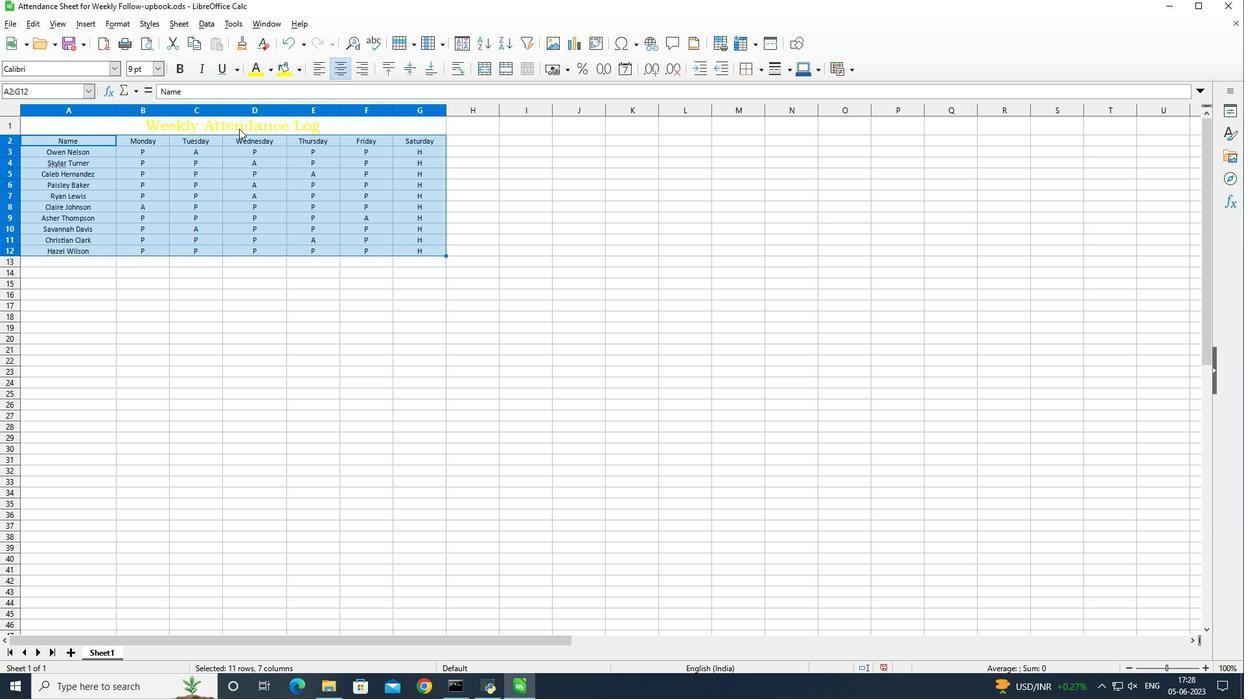 
Action: Mouse pressed left at (241, 128)
Screenshot: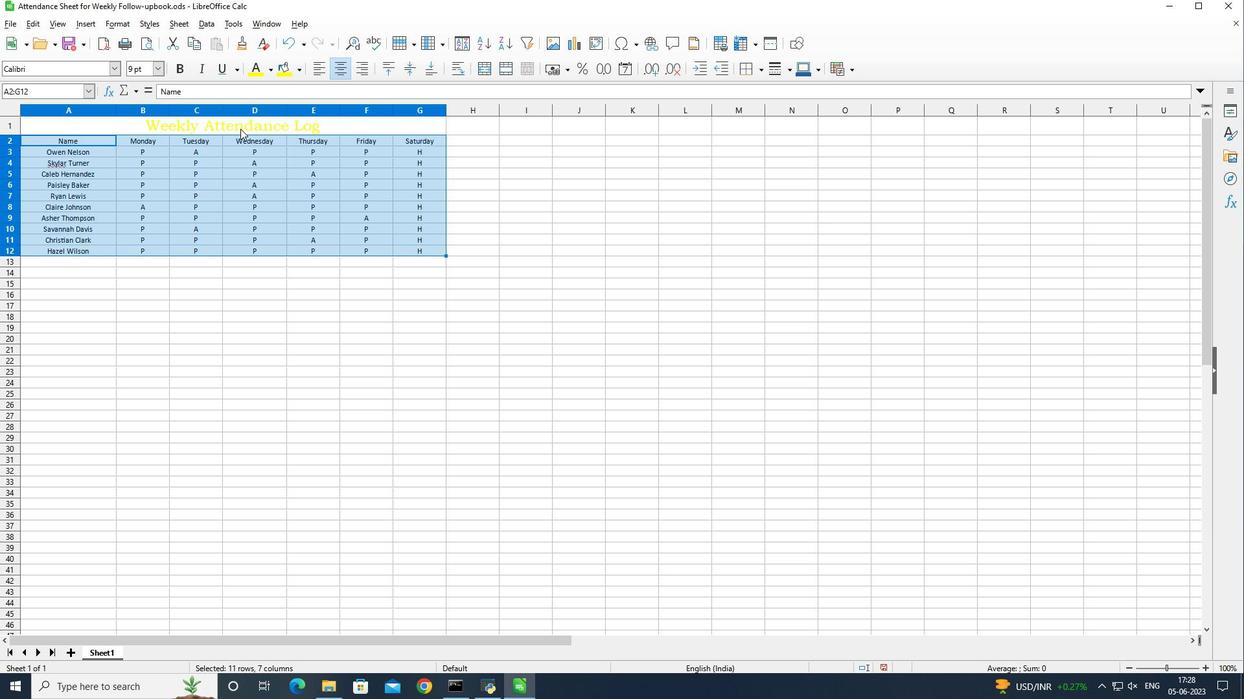 
Action: Key pressed <Key.shift_r><Key.down><Key.down><Key.down><Key.down><Key.down><Key.down><Key.down><Key.down><Key.down><Key.down><Key.down>
Screenshot: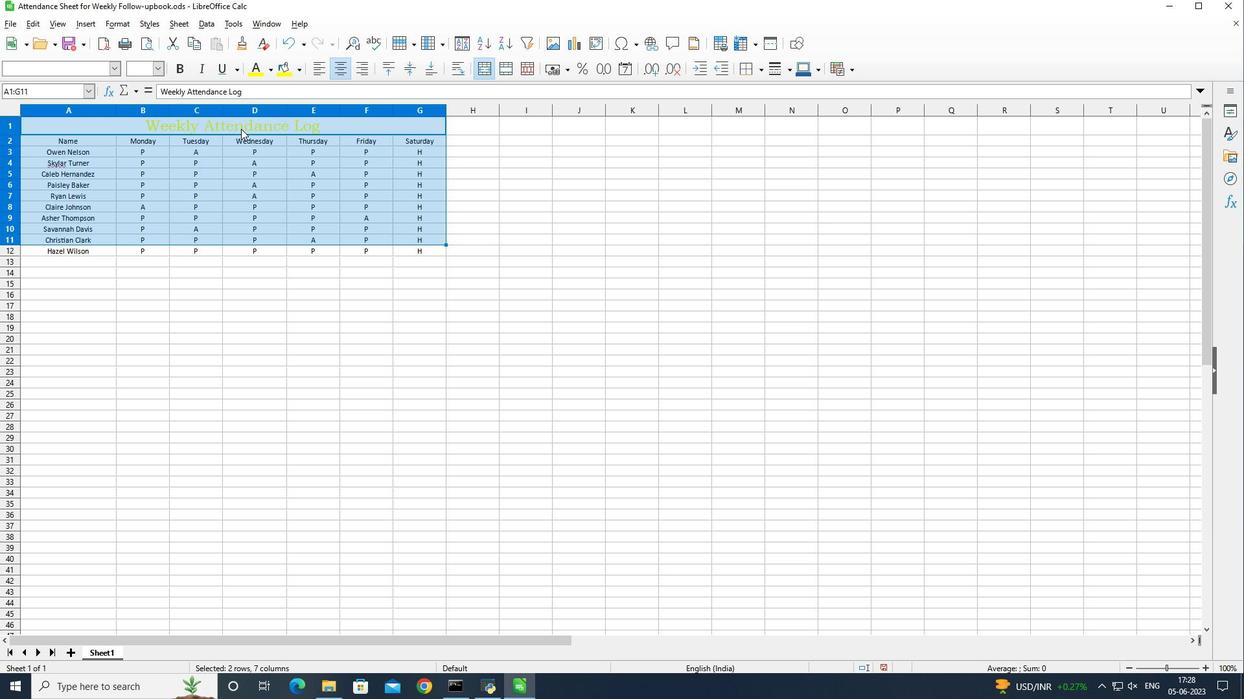 
Action: Mouse moved to (344, 68)
Screenshot: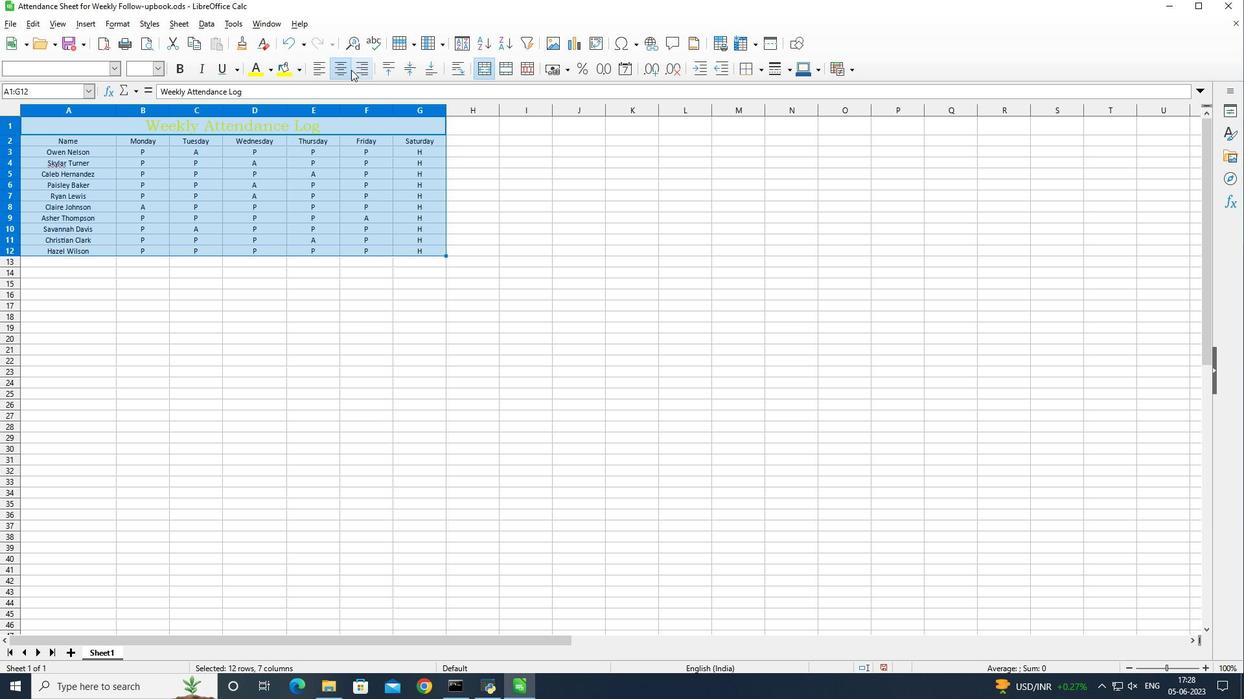 
Action: Mouse pressed left at (344, 68)
Screenshot: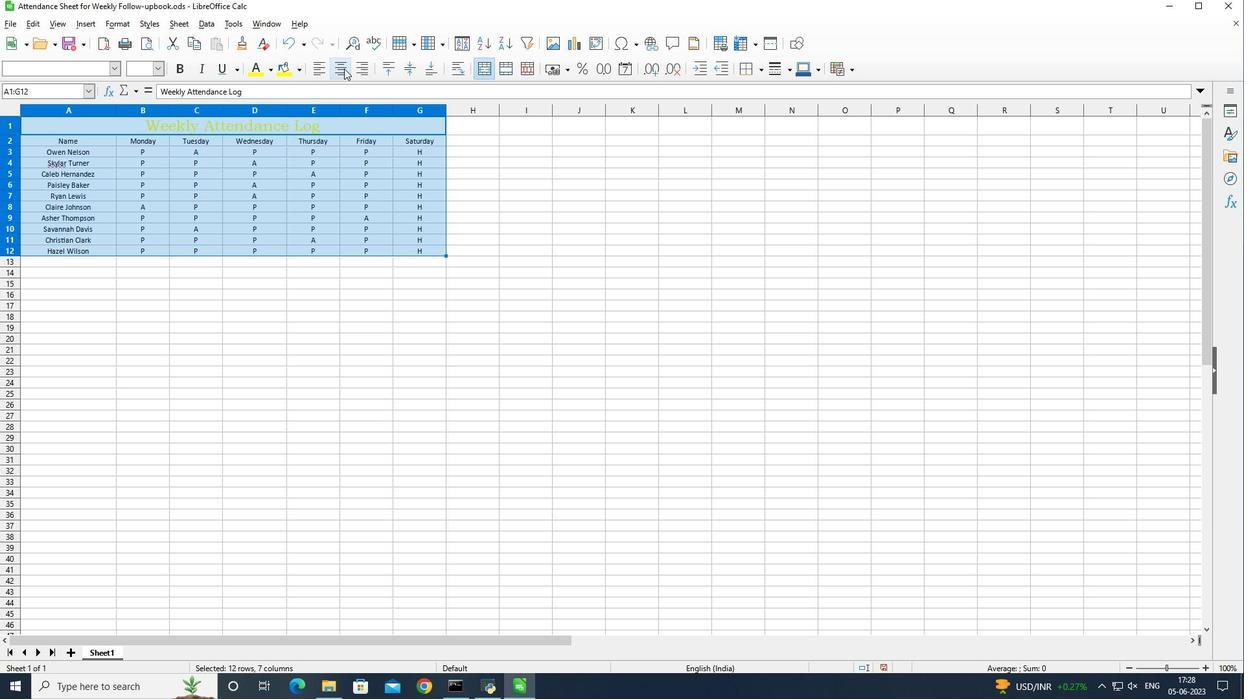 
Action: Mouse pressed left at (344, 68)
Screenshot: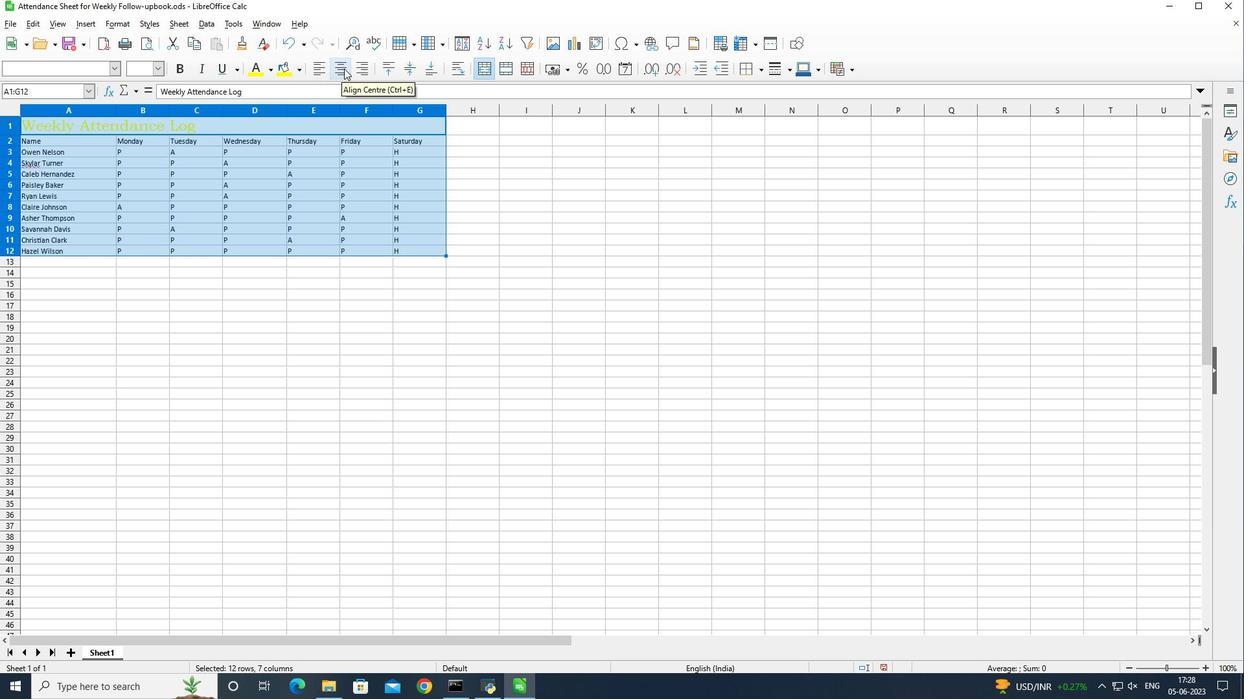 
Action: Mouse moved to (420, 248)
Screenshot: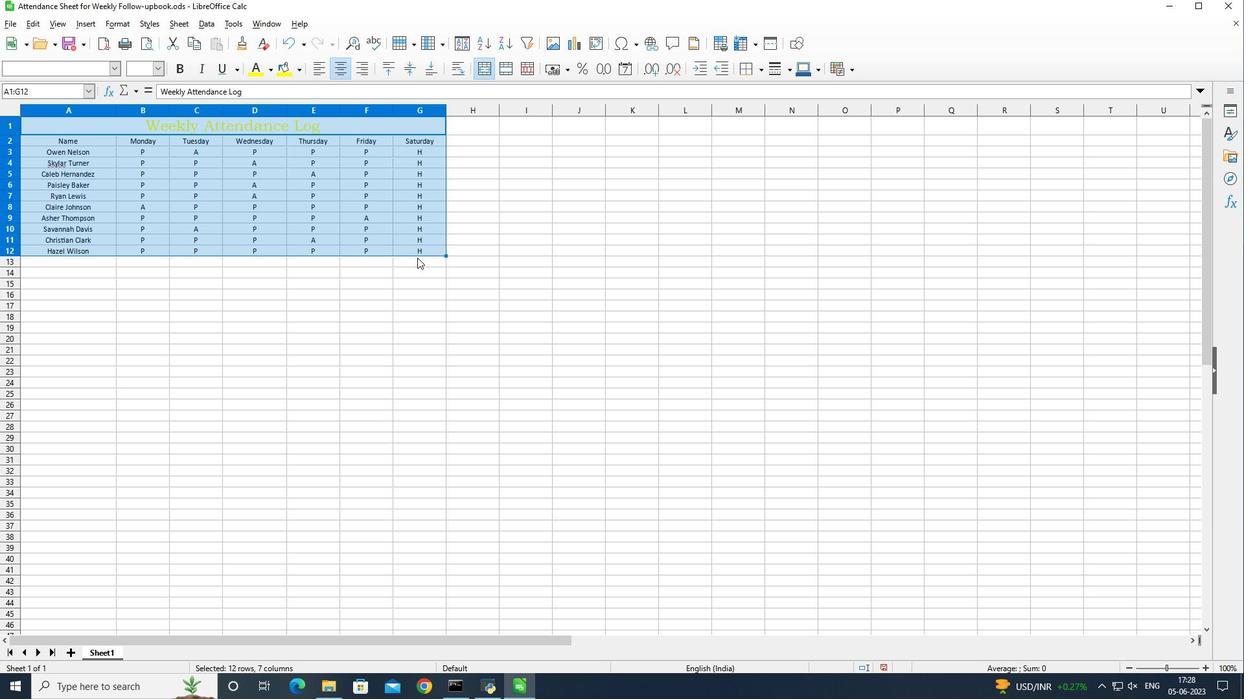 
Action: Mouse pressed left at (420, 248)
Screenshot: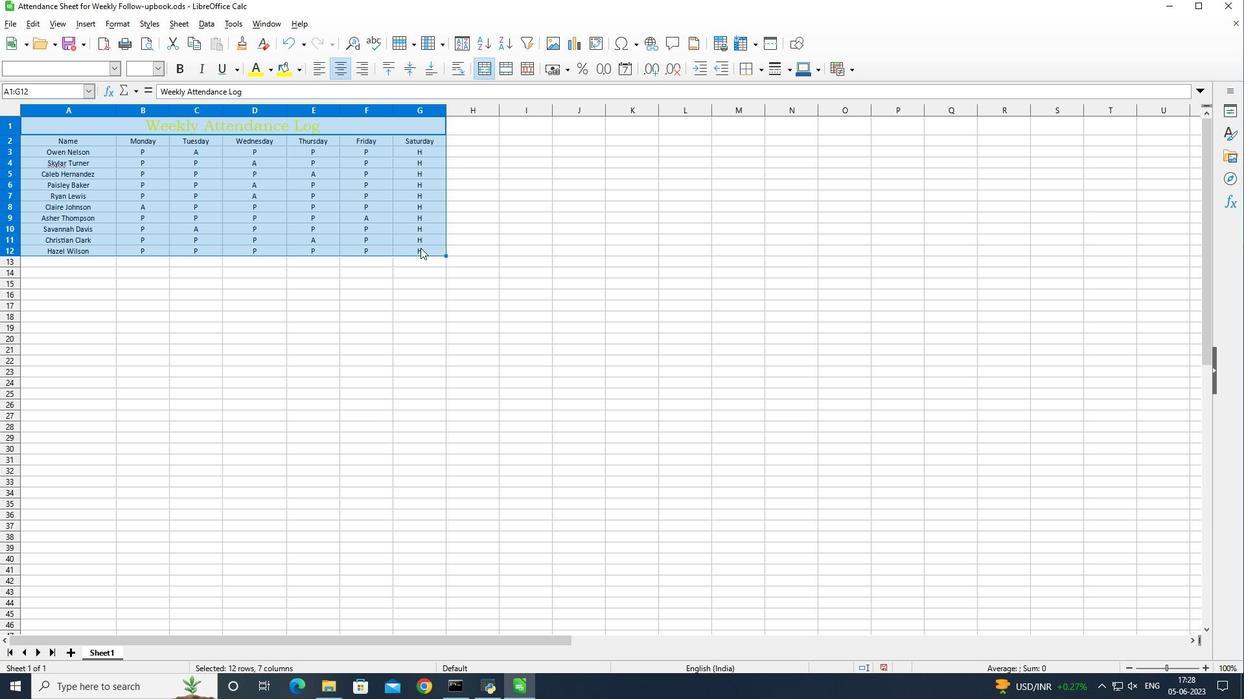 
Action: Mouse moved to (74, 140)
Screenshot: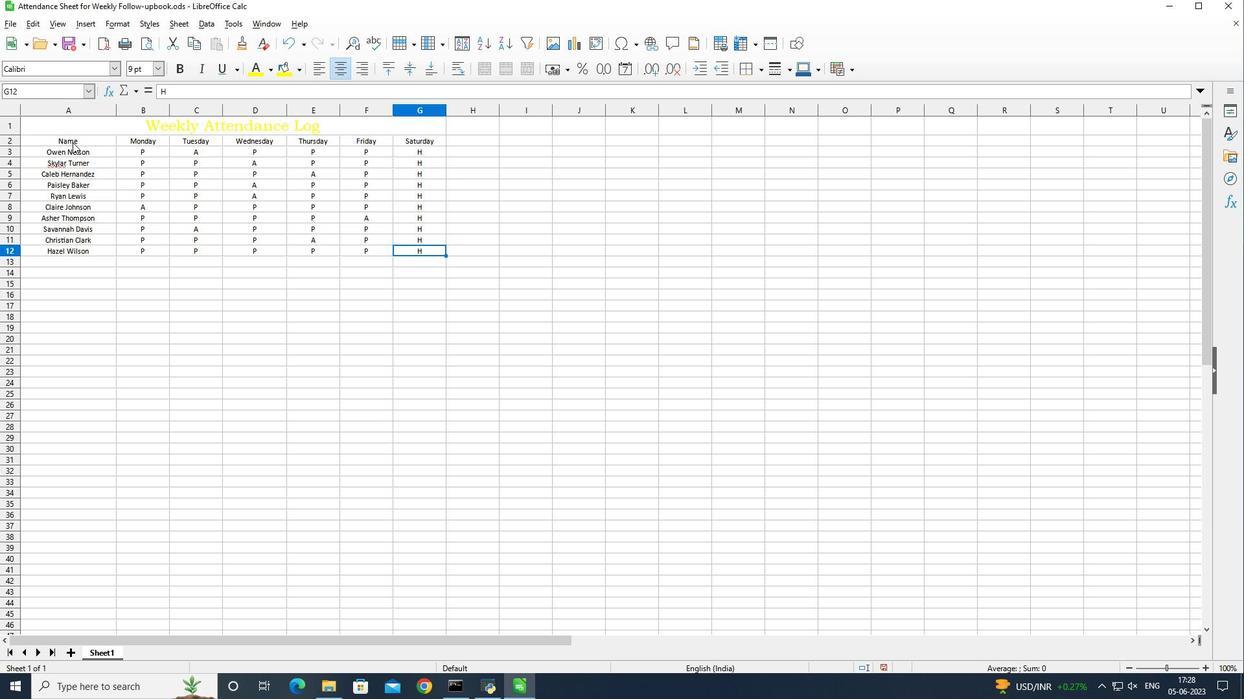 
Action: Mouse pressed left at (74, 140)
Screenshot: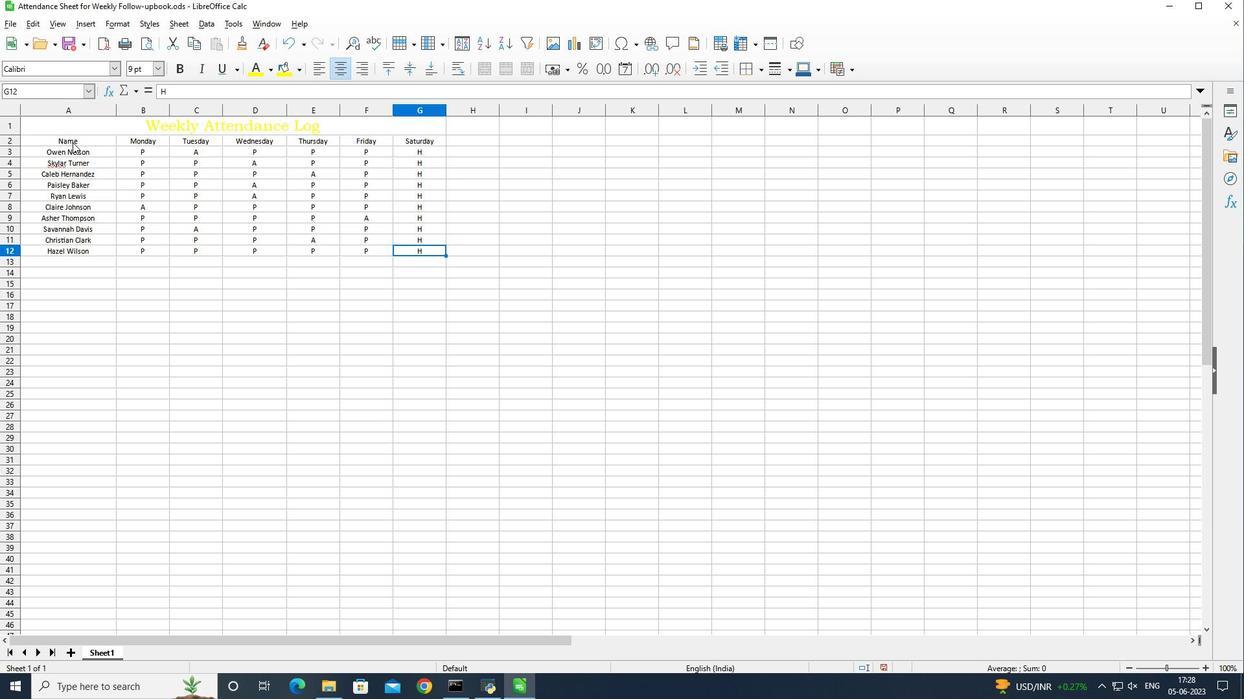 
Action: Mouse moved to (155, 124)
Screenshot: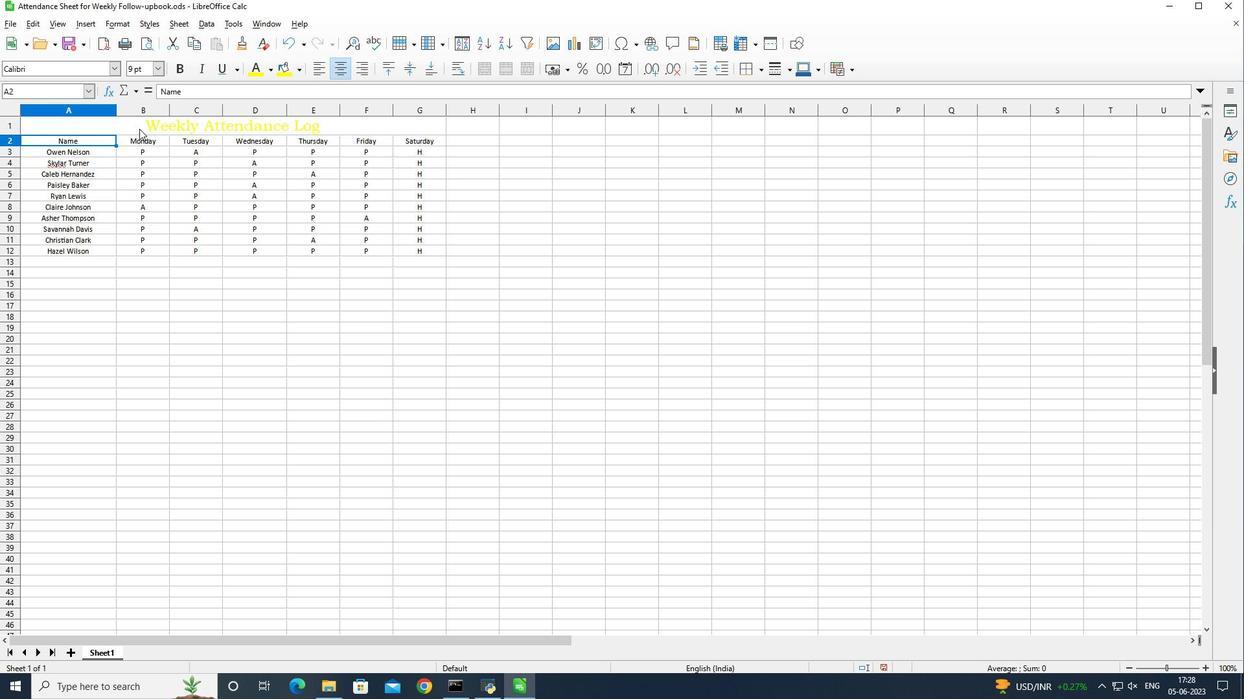 
Action: Mouse pressed left at (155, 124)
Screenshot: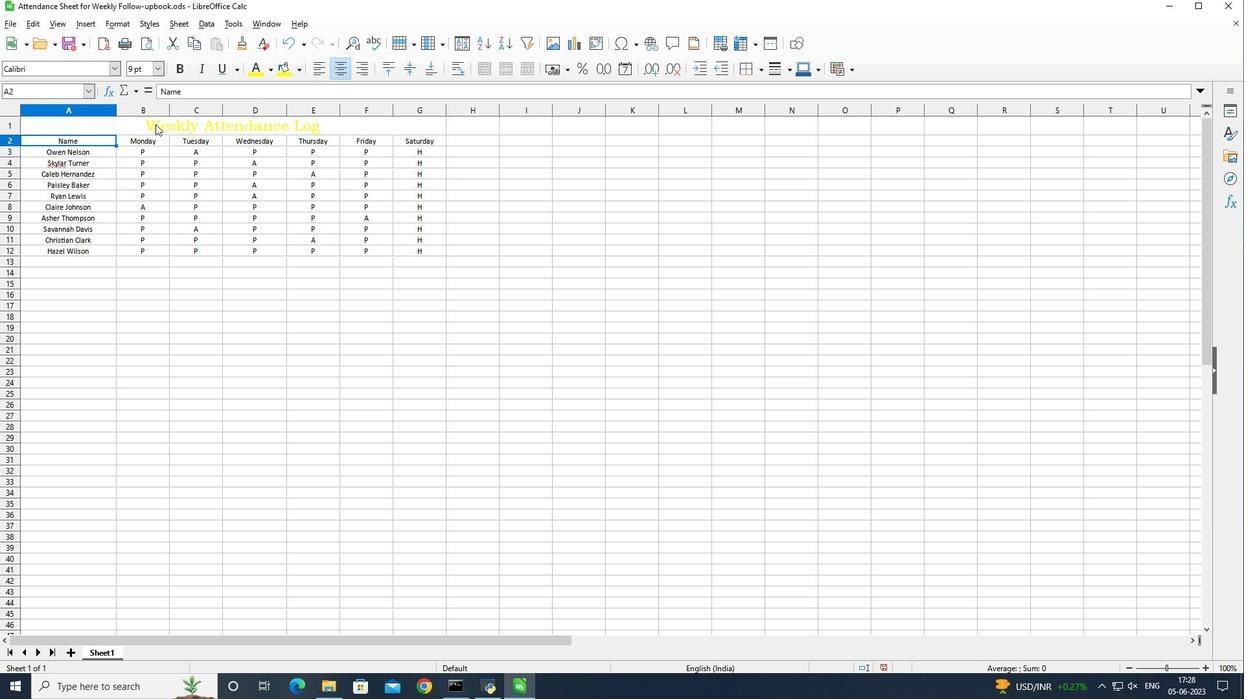
Action: Mouse moved to (300, 60)
Screenshot: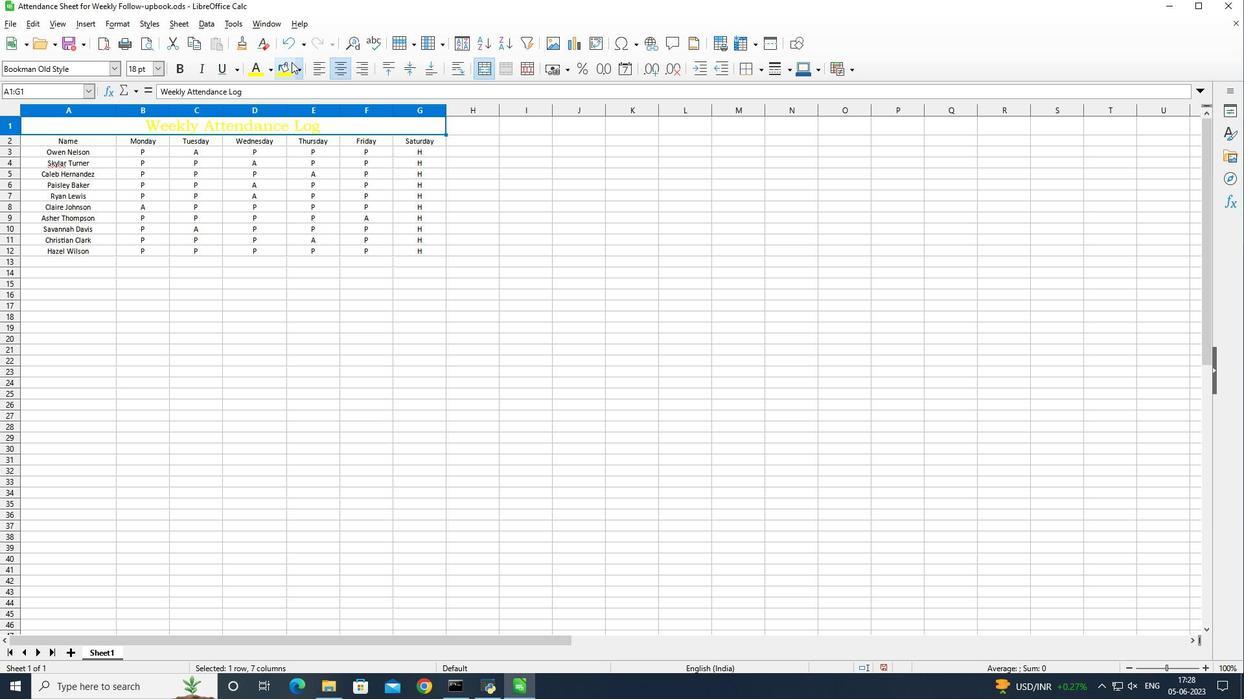 
Action: Mouse pressed left at (300, 60)
Screenshot: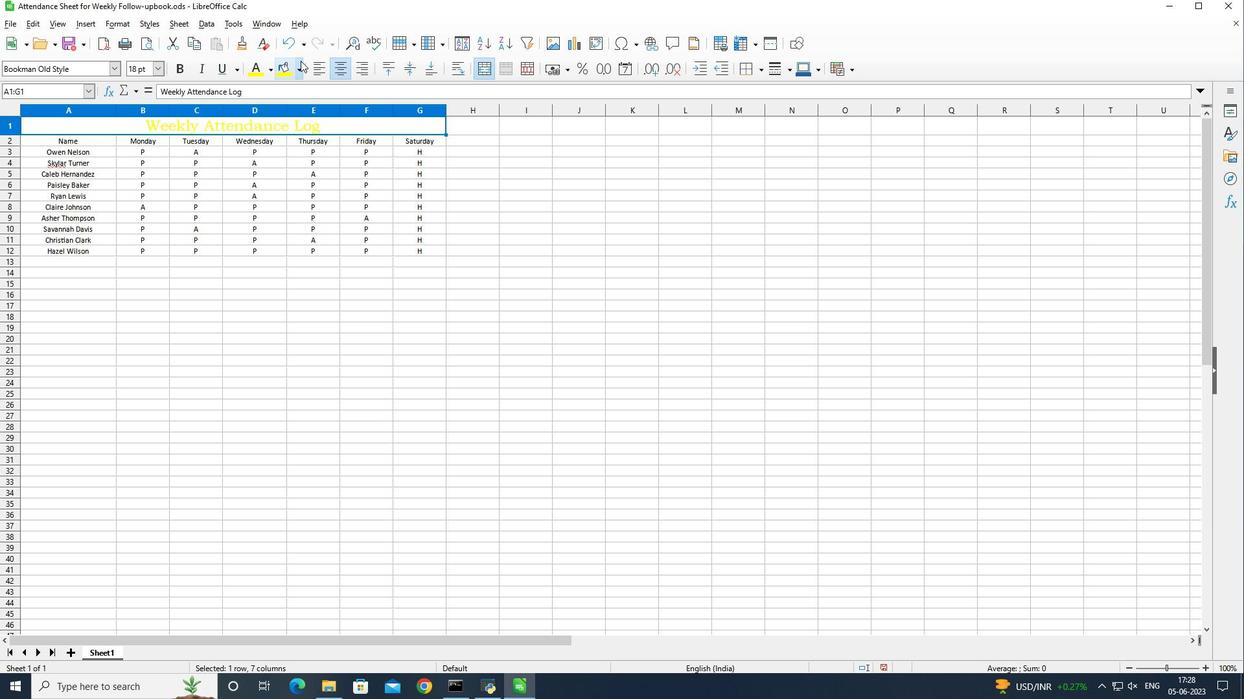 
Action: Mouse moved to (326, 160)
Screenshot: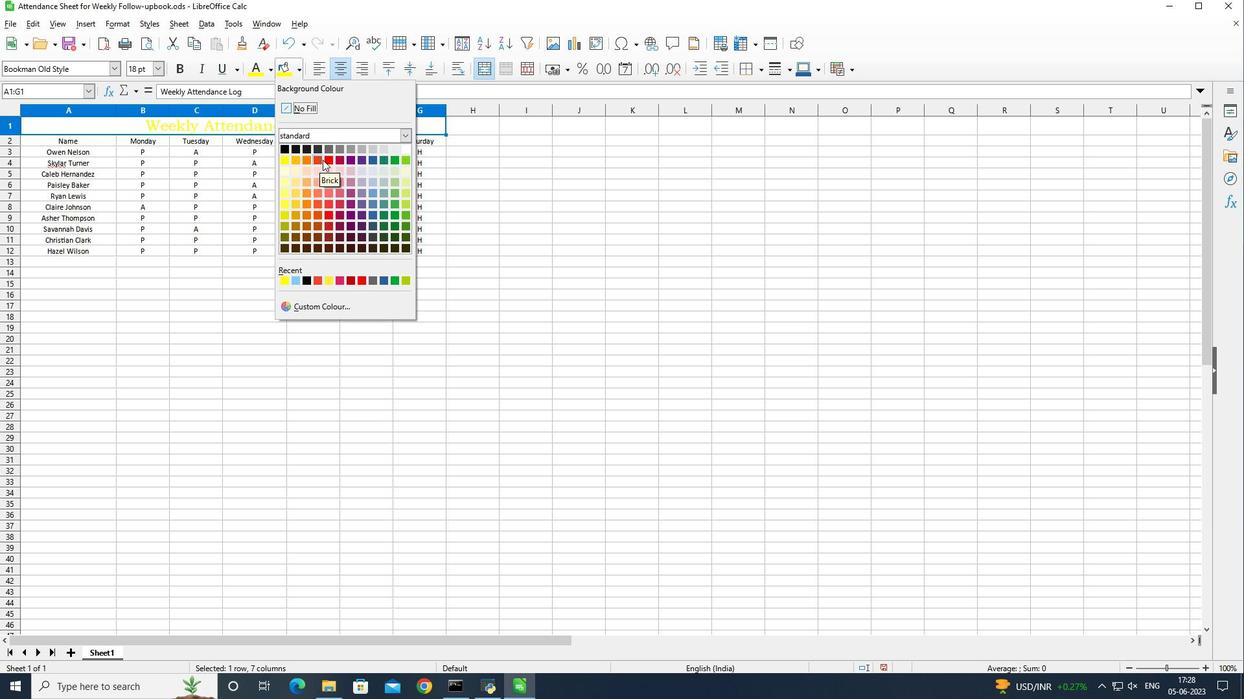 
Action: Mouse pressed left at (326, 160)
Screenshot: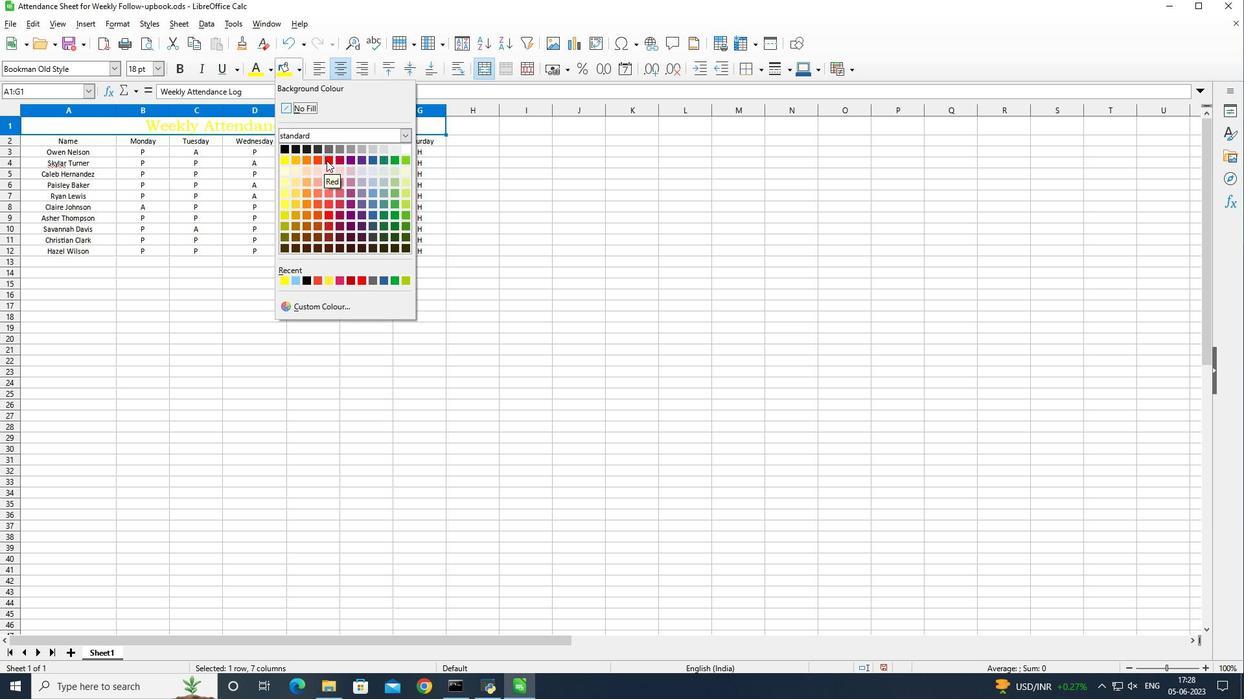 
Action: Mouse moved to (109, 136)
Screenshot: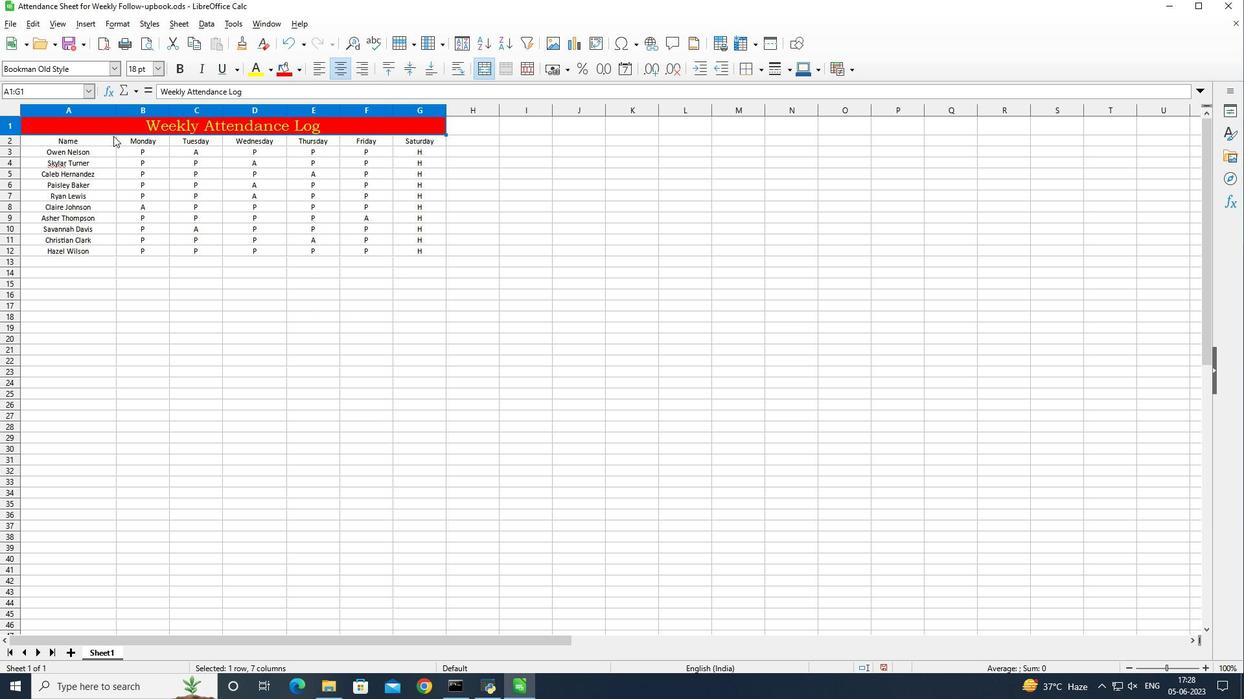
Action: Mouse pressed left at (109, 136)
Screenshot: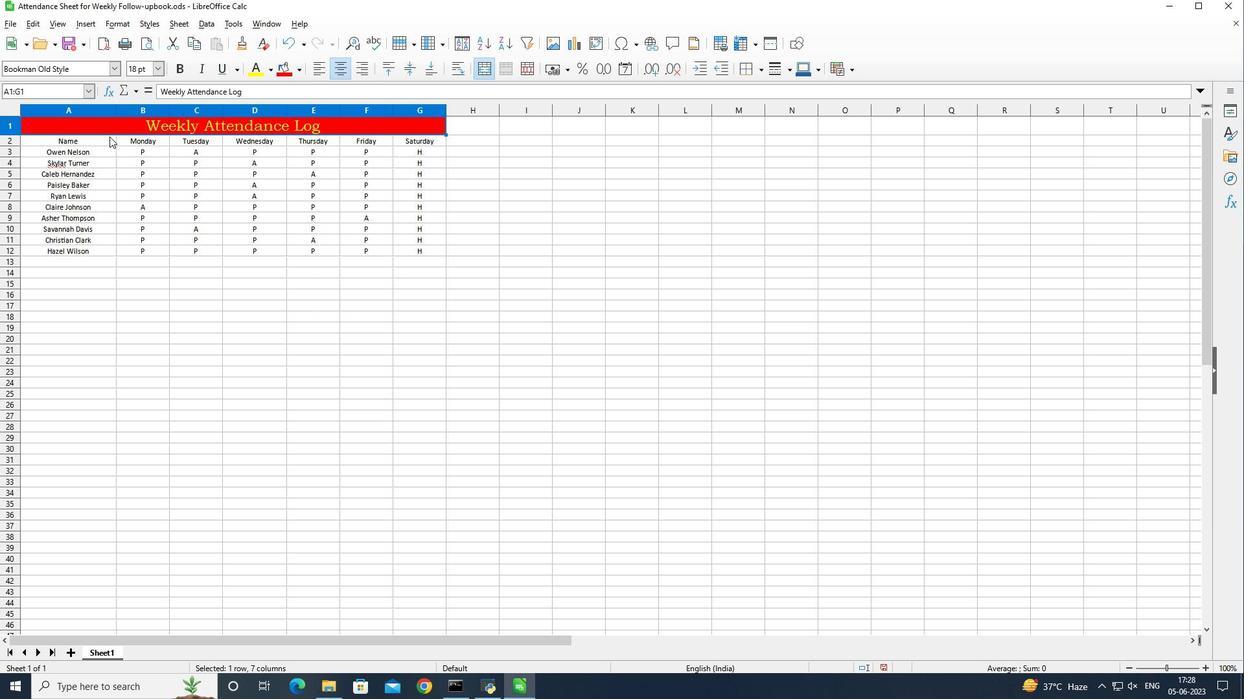
Action: Mouse moved to (82, 141)
Screenshot: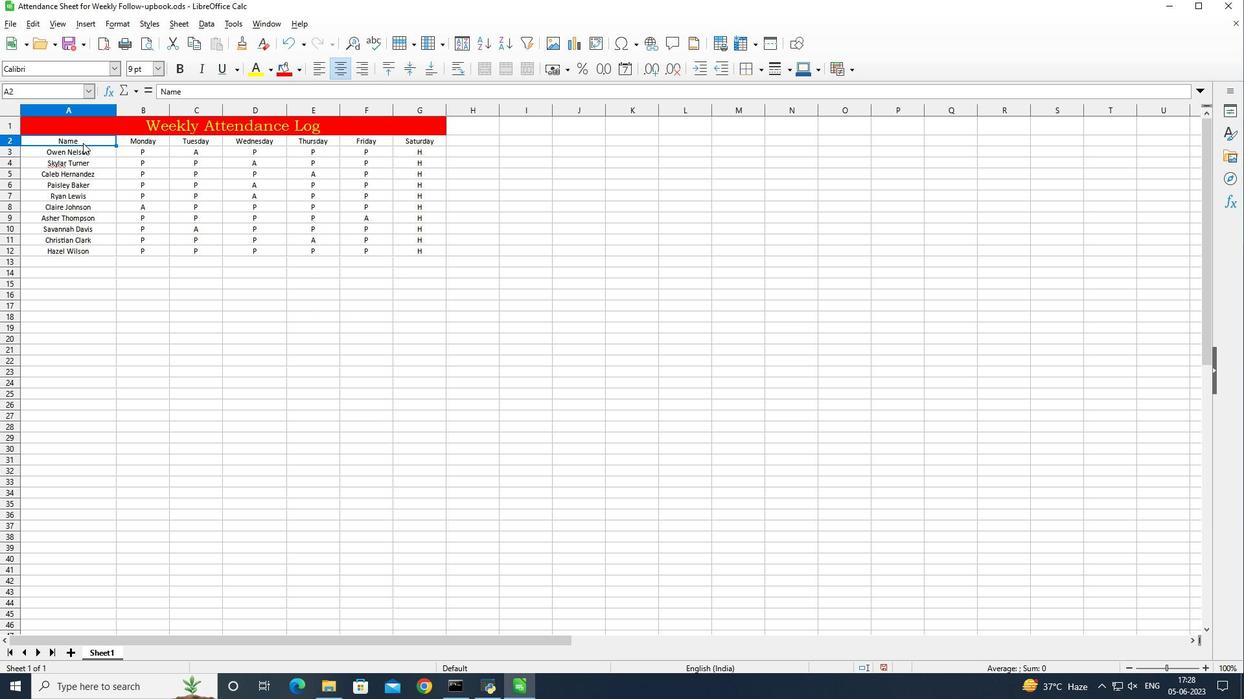 
Action: Mouse pressed left at (82, 141)
Screenshot: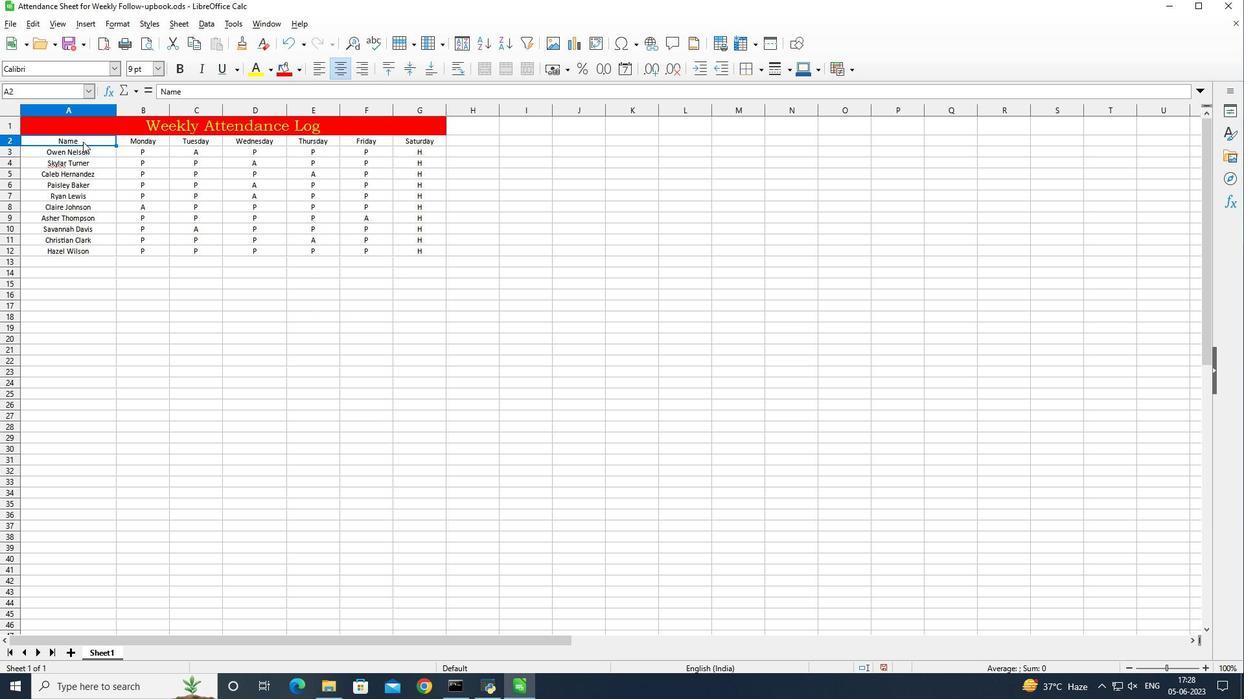 
Action: Mouse moved to (271, 67)
Screenshot: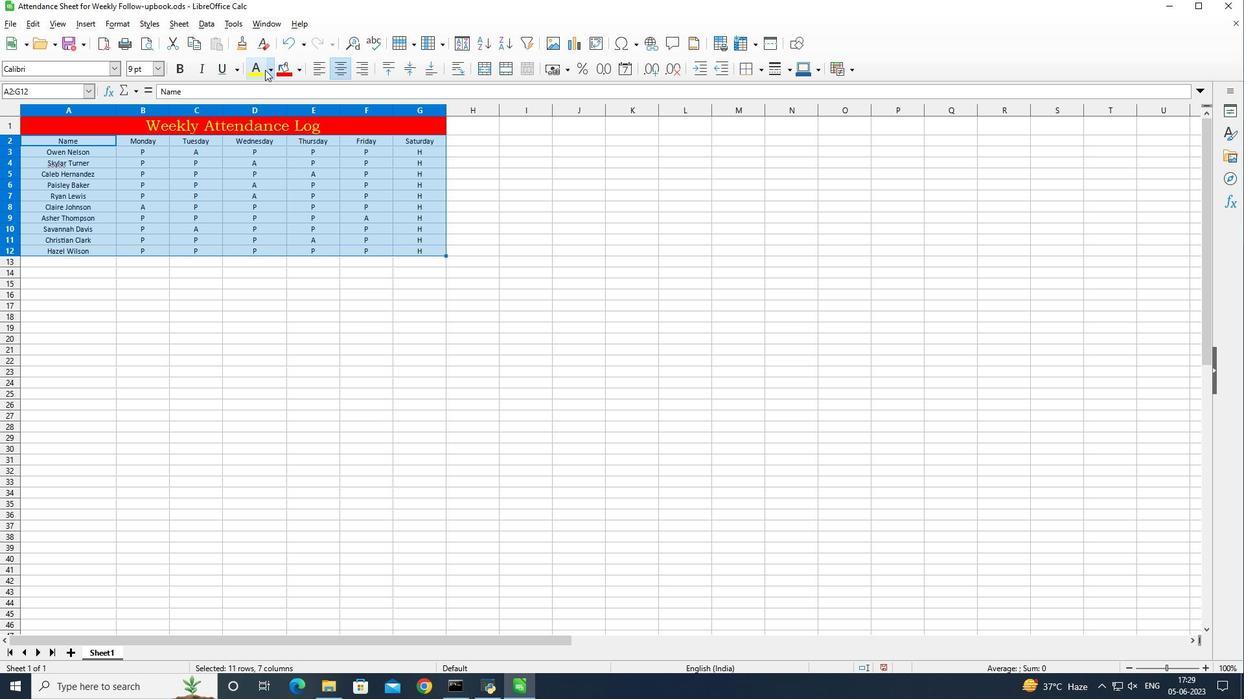 
Action: Mouse pressed left at (271, 67)
Screenshot: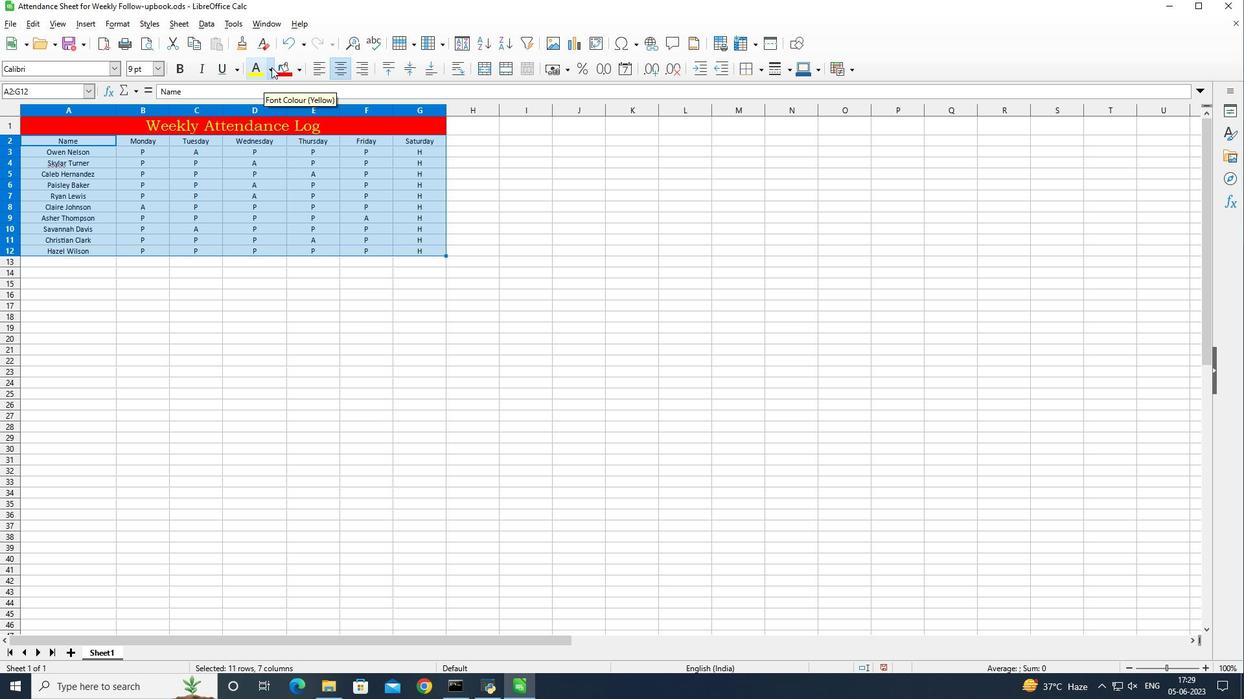 
Action: Mouse moved to (257, 151)
Screenshot: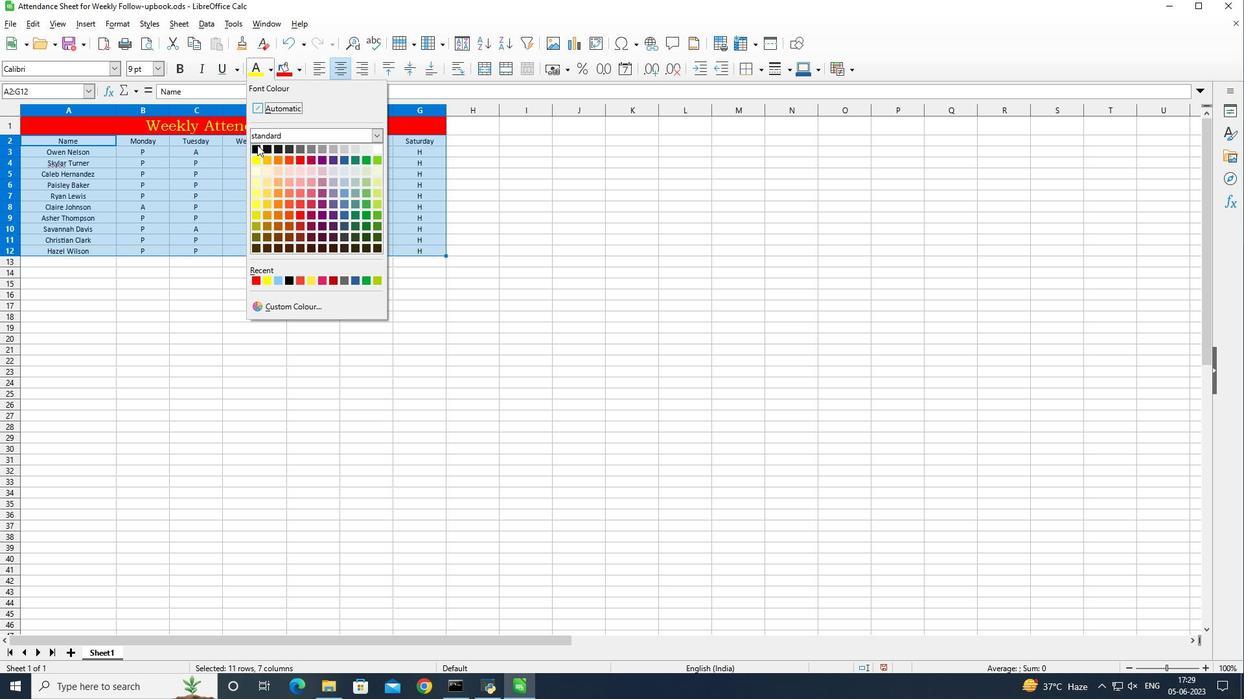 
Action: Mouse pressed left at (257, 151)
Screenshot: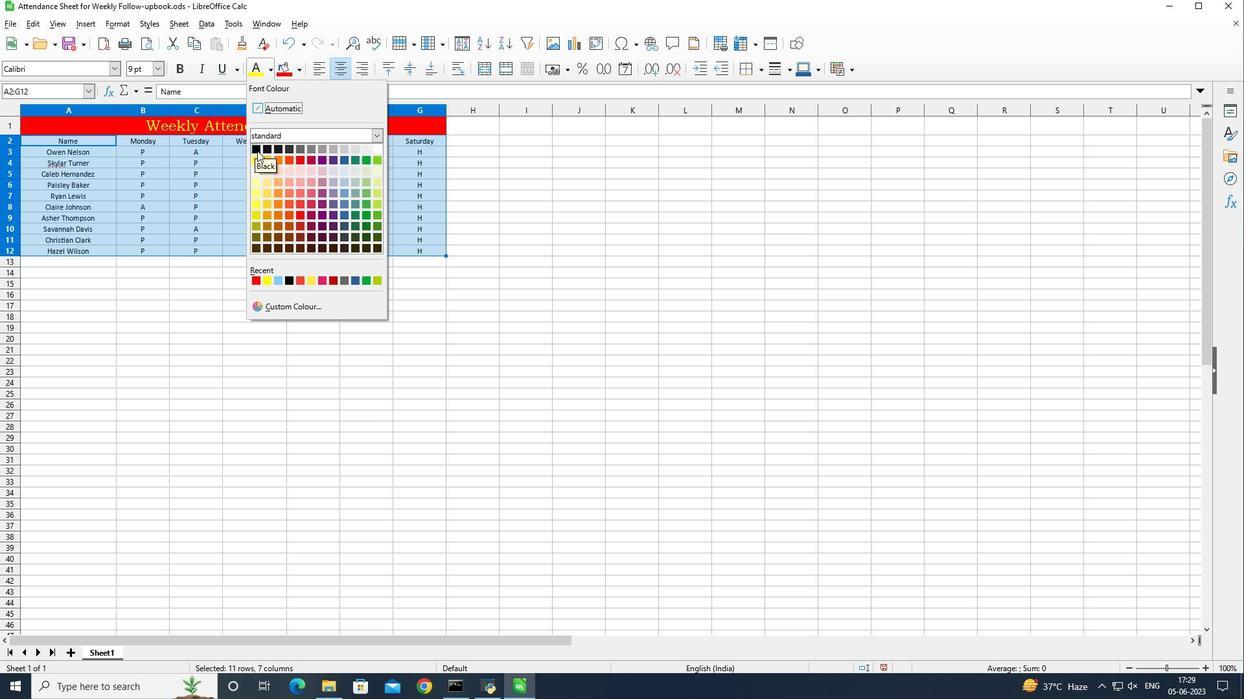 
Action: Mouse moved to (764, 71)
Screenshot: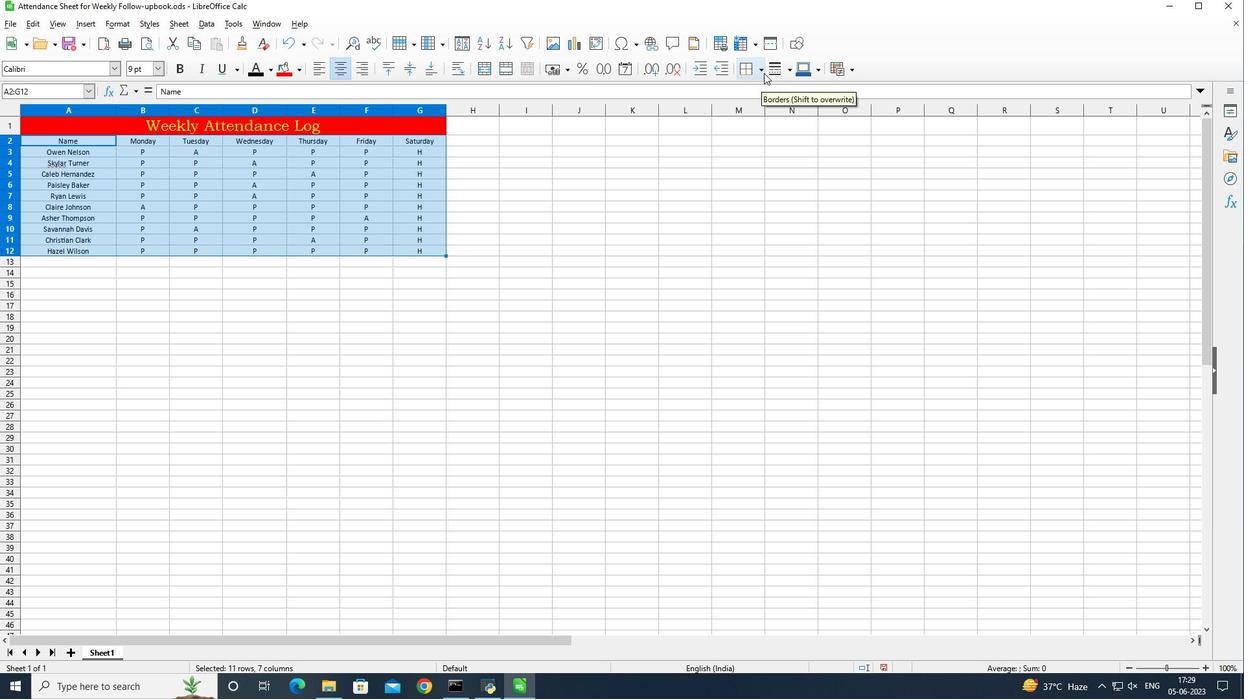 
Action: Mouse pressed left at (764, 71)
Screenshot: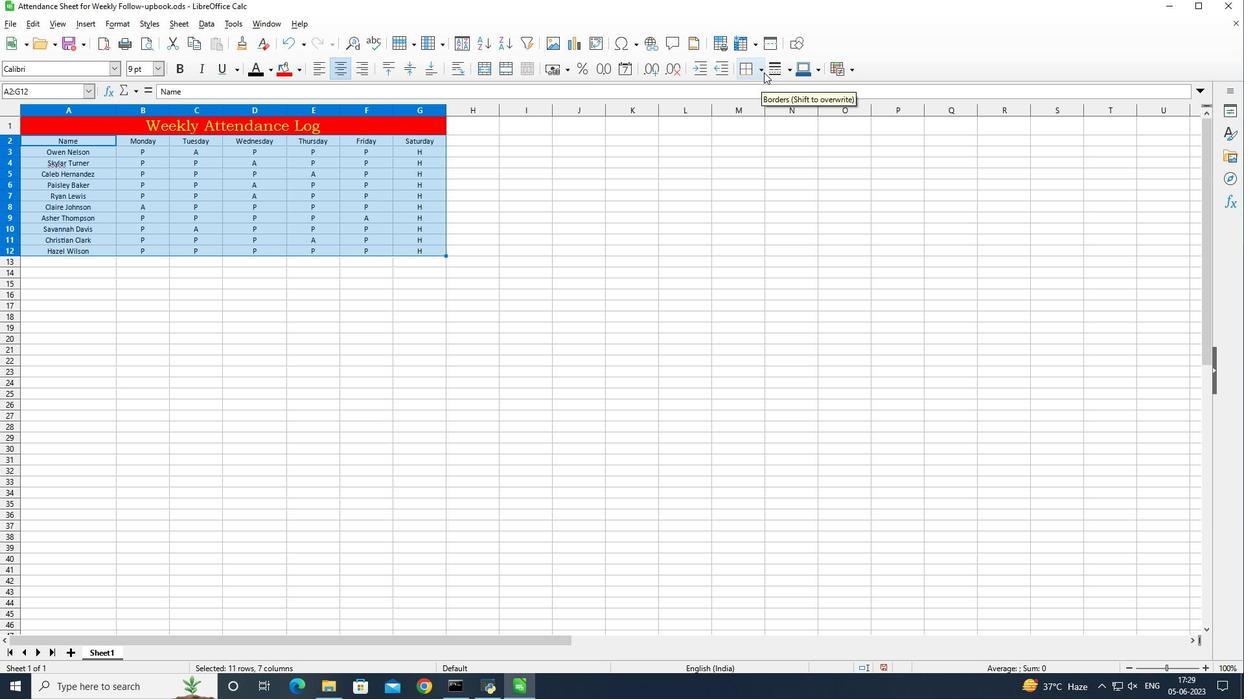 
Action: Mouse moved to (799, 123)
Screenshot: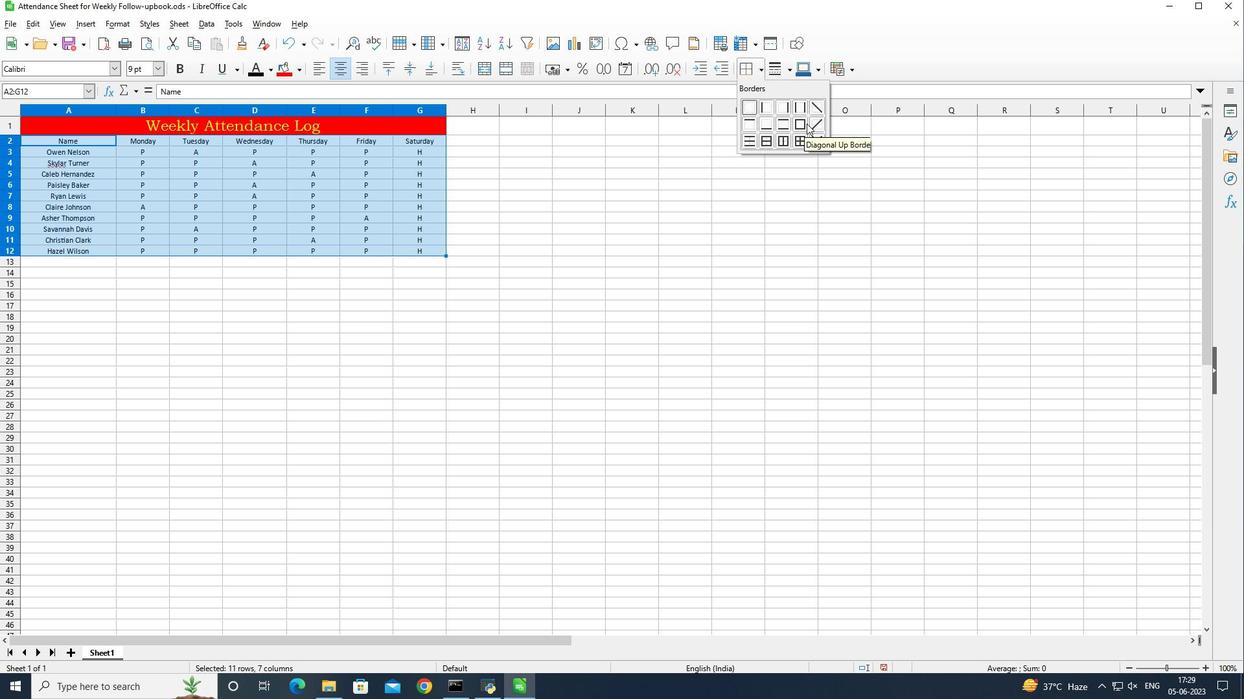 
Action: Mouse pressed left at (799, 123)
Screenshot: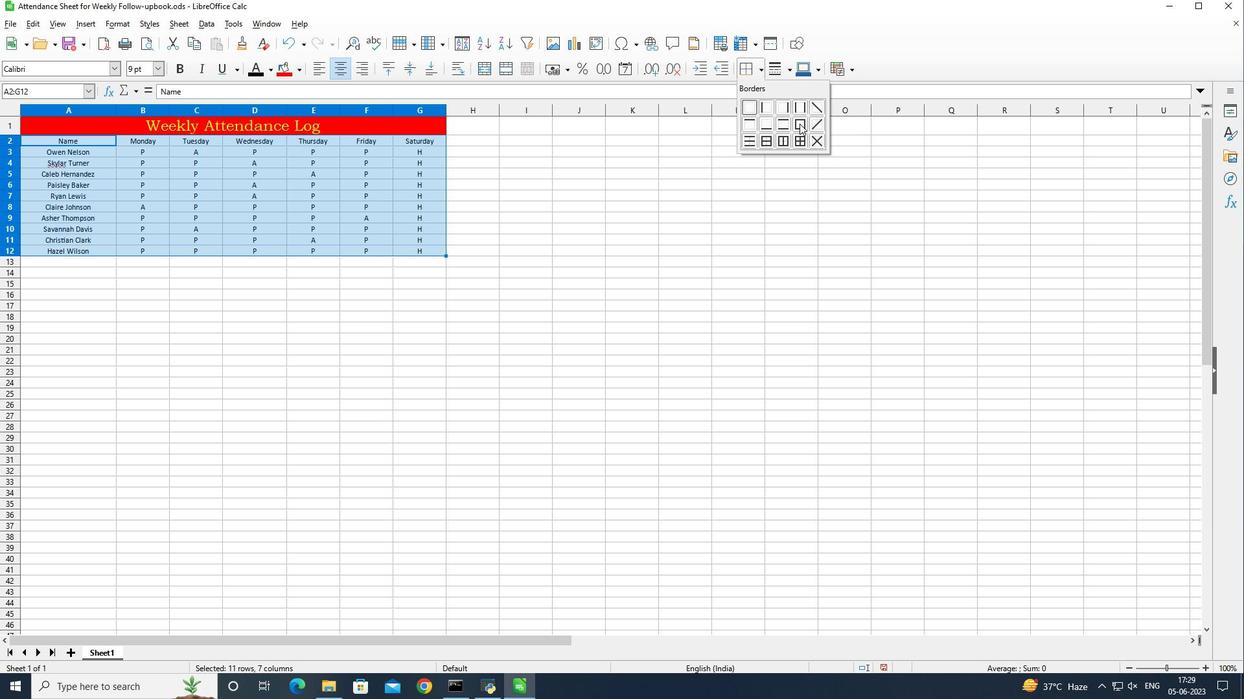 
Action: Mouse moved to (436, 250)
Screenshot: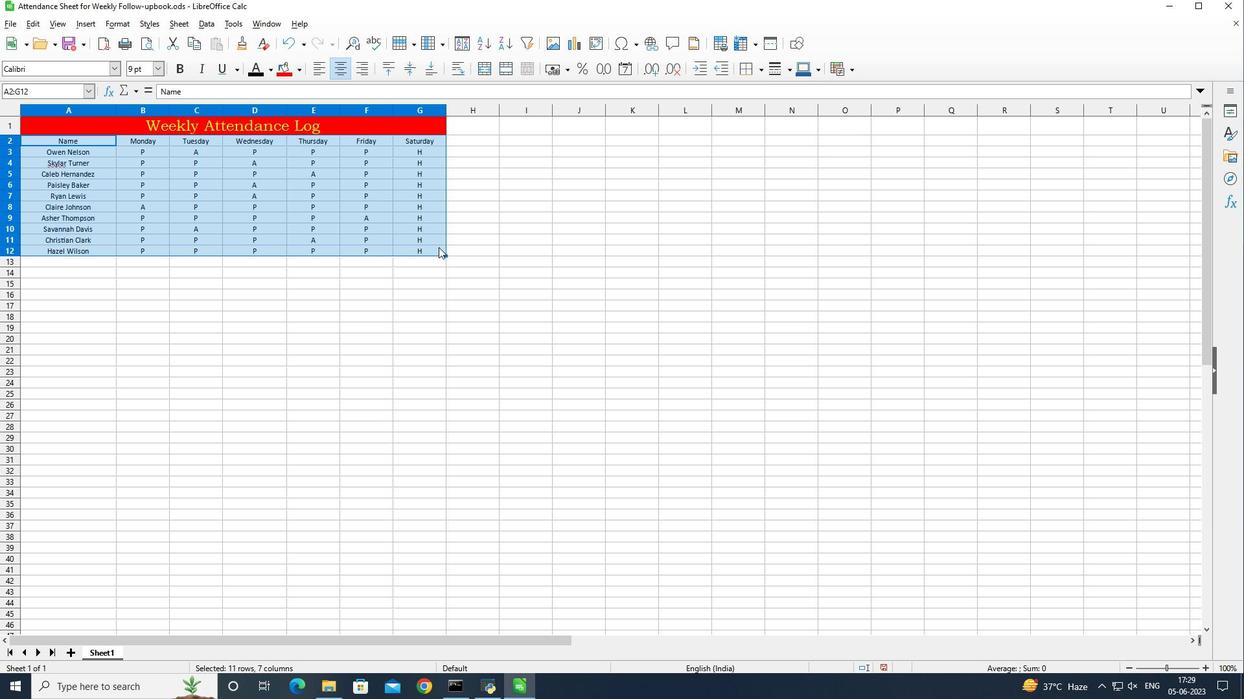 
Action: Mouse pressed left at (436, 250)
Screenshot: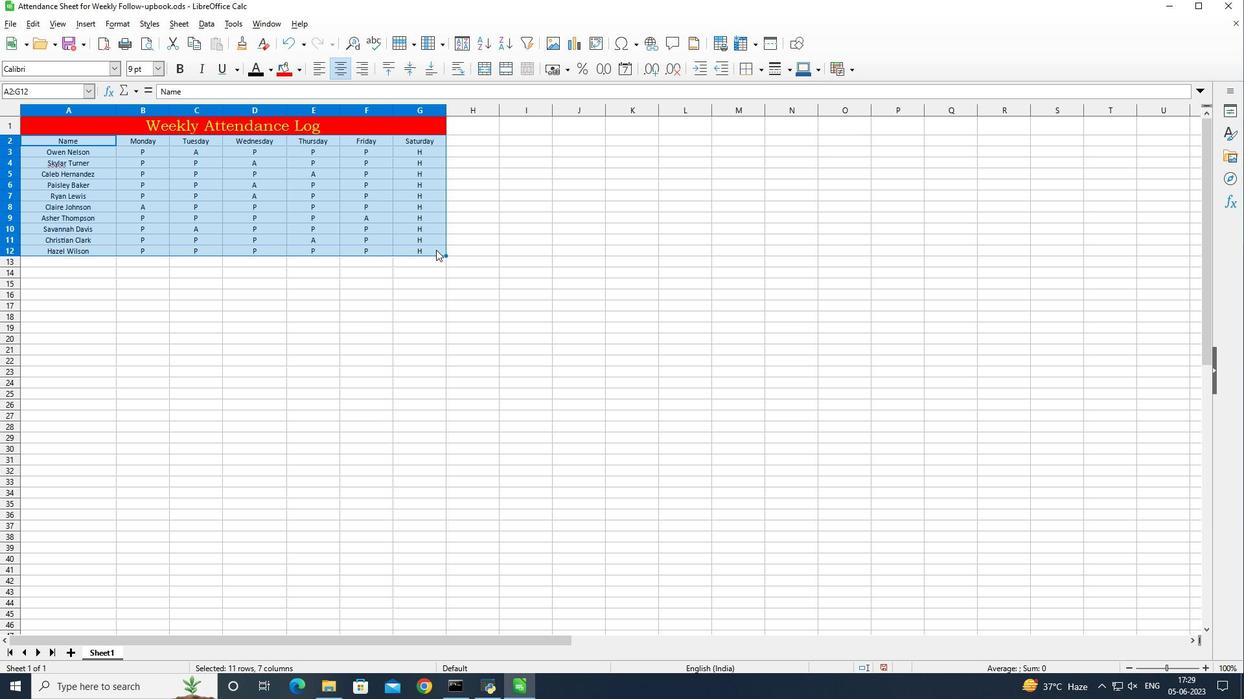 
Action: Mouse moved to (442, 250)
Screenshot: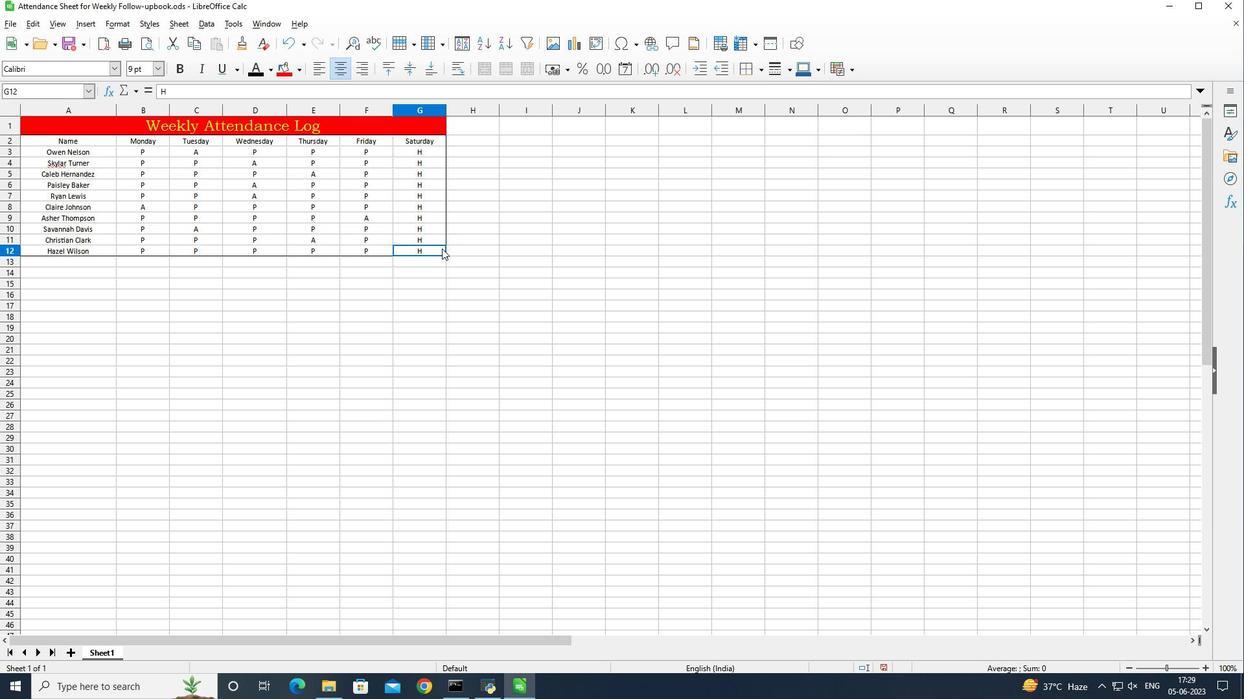 
